 Task: Look for space in Cuneo, Italy from 15th August, 2023 to 20th August, 2023 for 1 adult in price range Rs.5000 to Rs.10000. Place can be private room with 1  bedroom having 1 bed and 1 bathroom. Property type can be house, flat, guest house, hotel. Booking option can be shelf check-in. Required host language is English.
Action: Mouse moved to (442, 115)
Screenshot: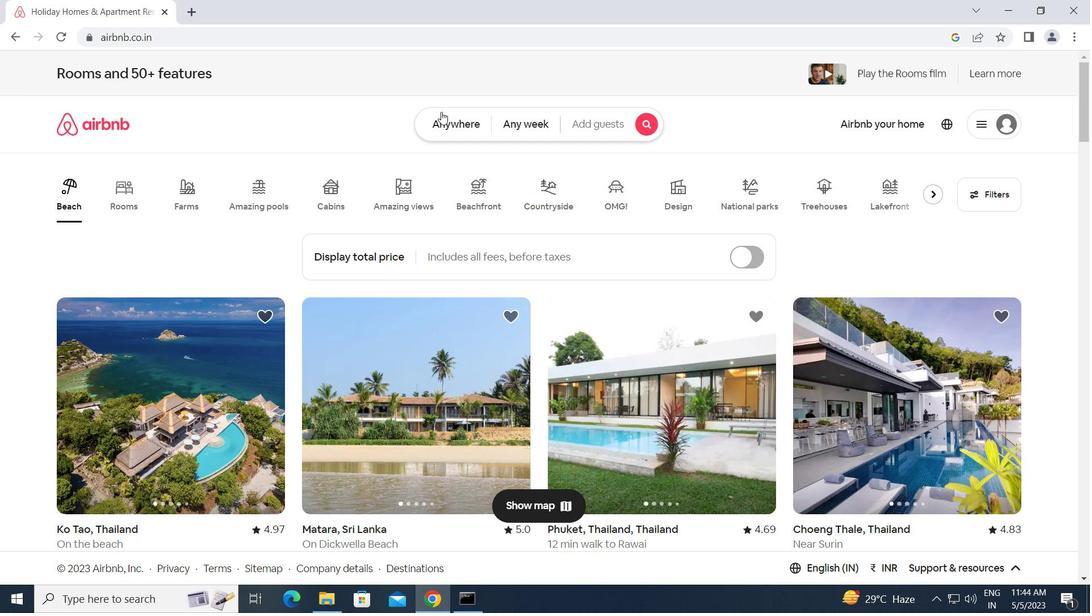 
Action: Mouse pressed left at (442, 115)
Screenshot: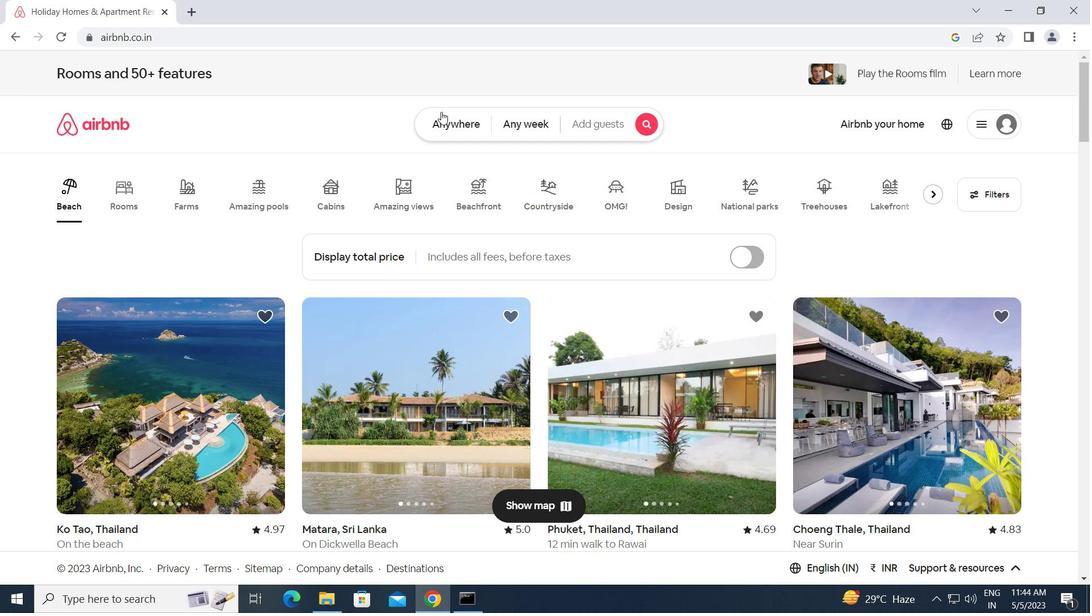 
Action: Mouse moved to (393, 170)
Screenshot: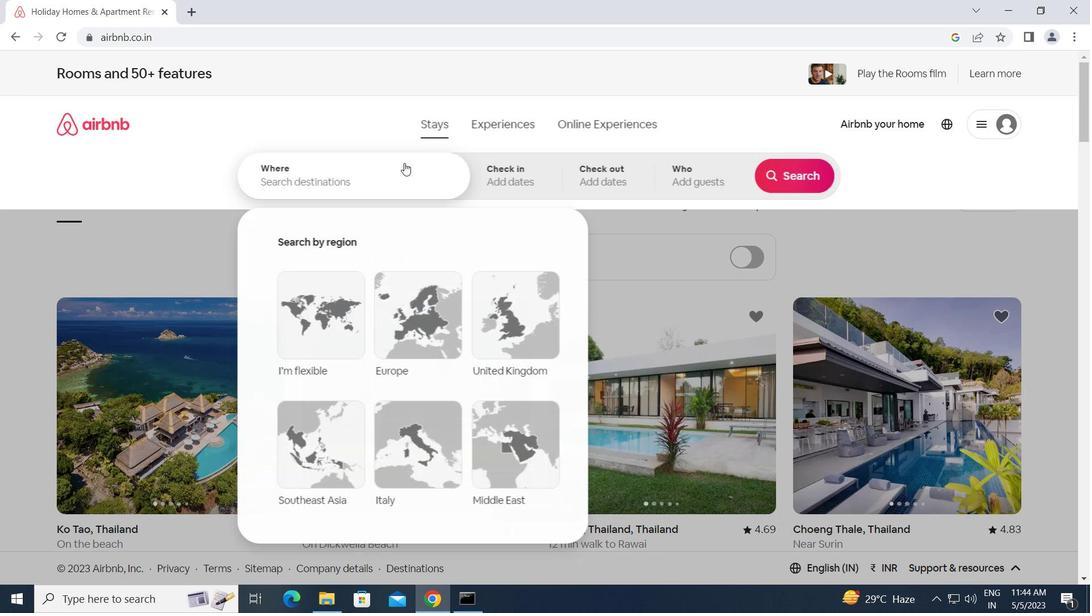 
Action: Mouse pressed left at (393, 170)
Screenshot: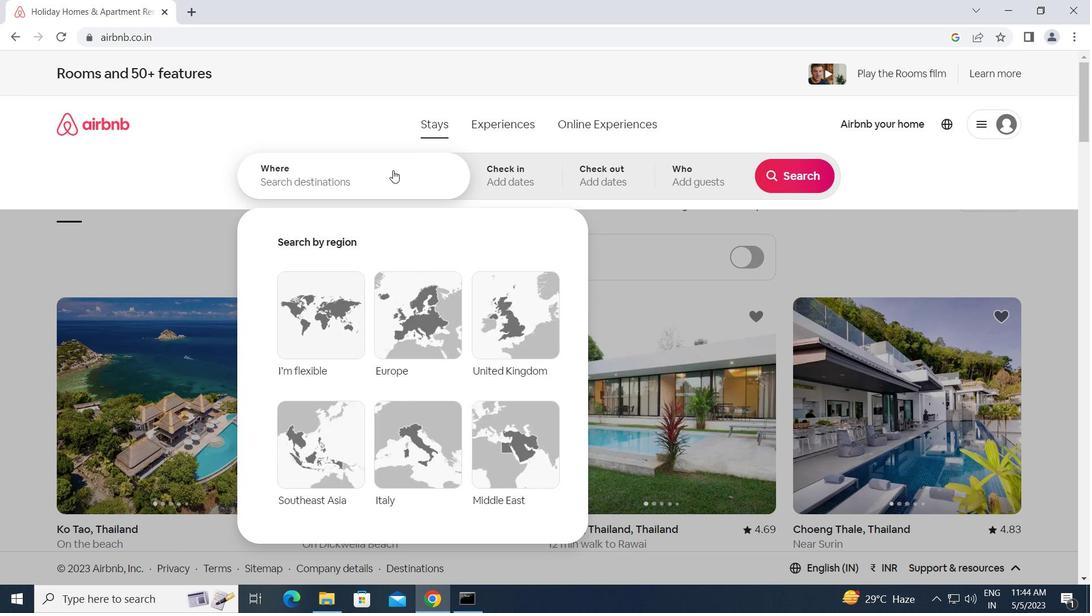 
Action: Key pressed c<Key.caps_lock>uneo,<Key.space><Key.caps_lock>i<Key.caps_lock>taly<Key.enter>
Screenshot: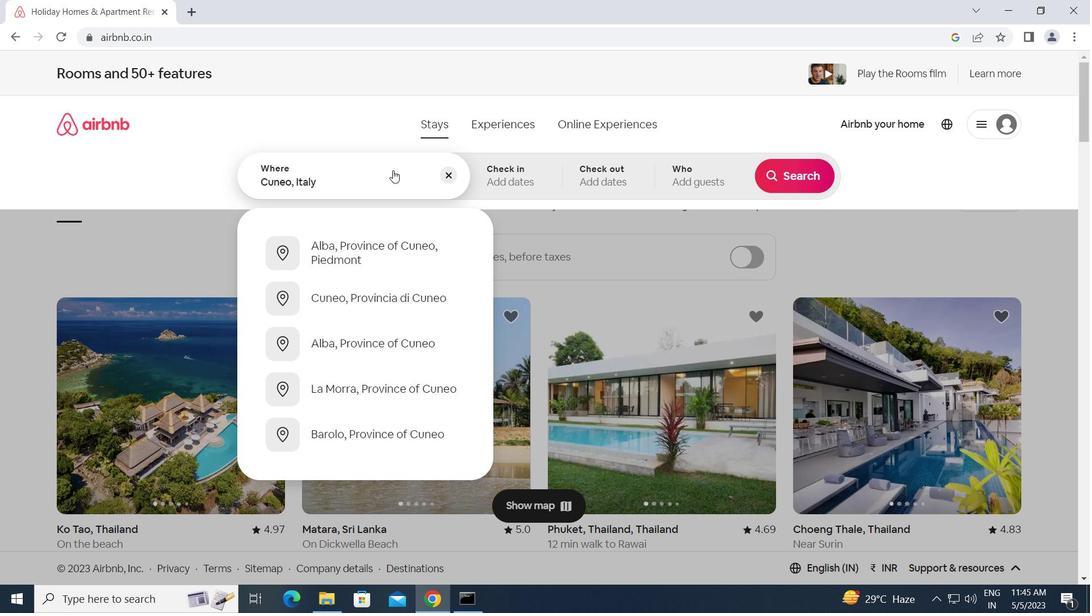 
Action: Mouse moved to (793, 291)
Screenshot: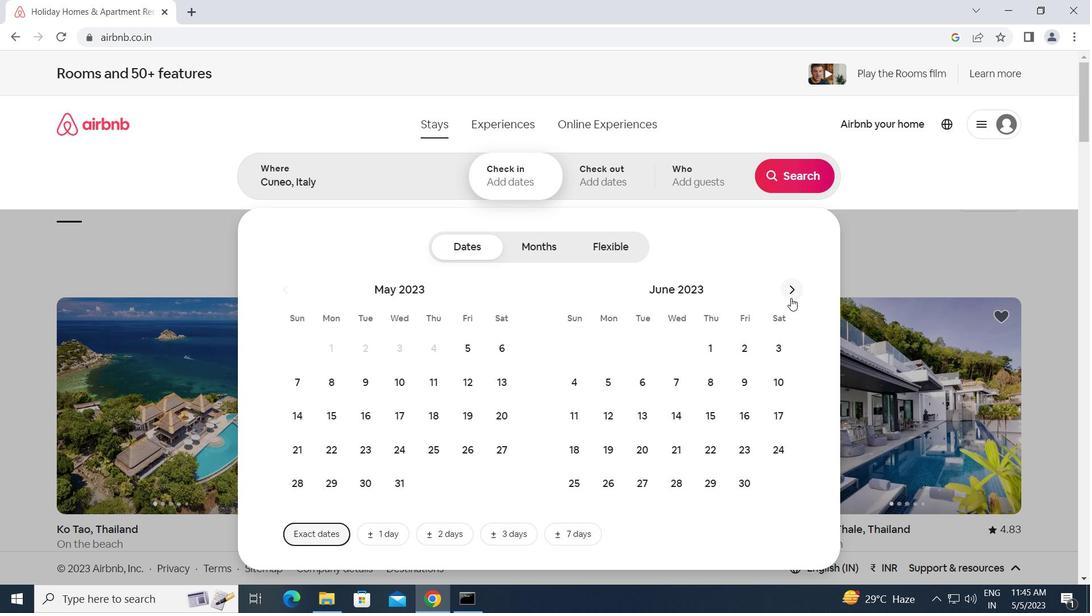 
Action: Mouse pressed left at (793, 291)
Screenshot: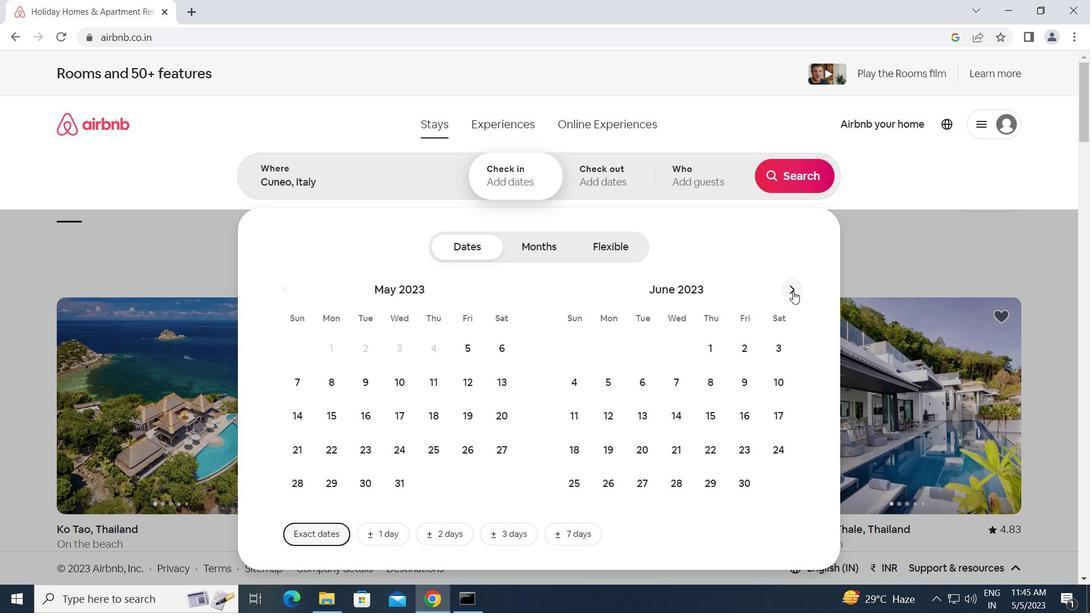 
Action: Mouse pressed left at (793, 291)
Screenshot: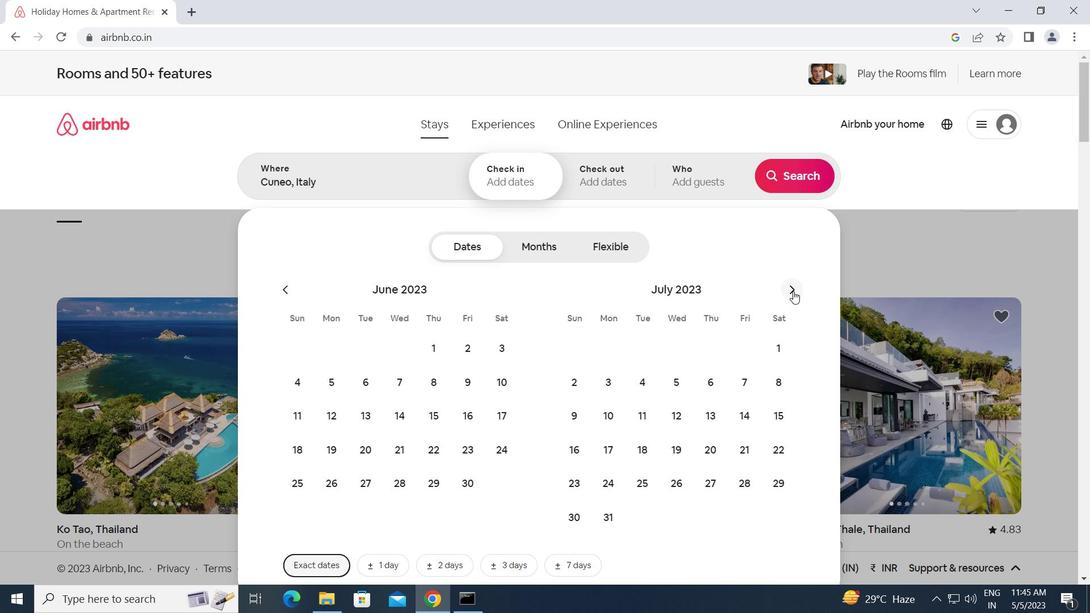 
Action: Mouse moved to (637, 411)
Screenshot: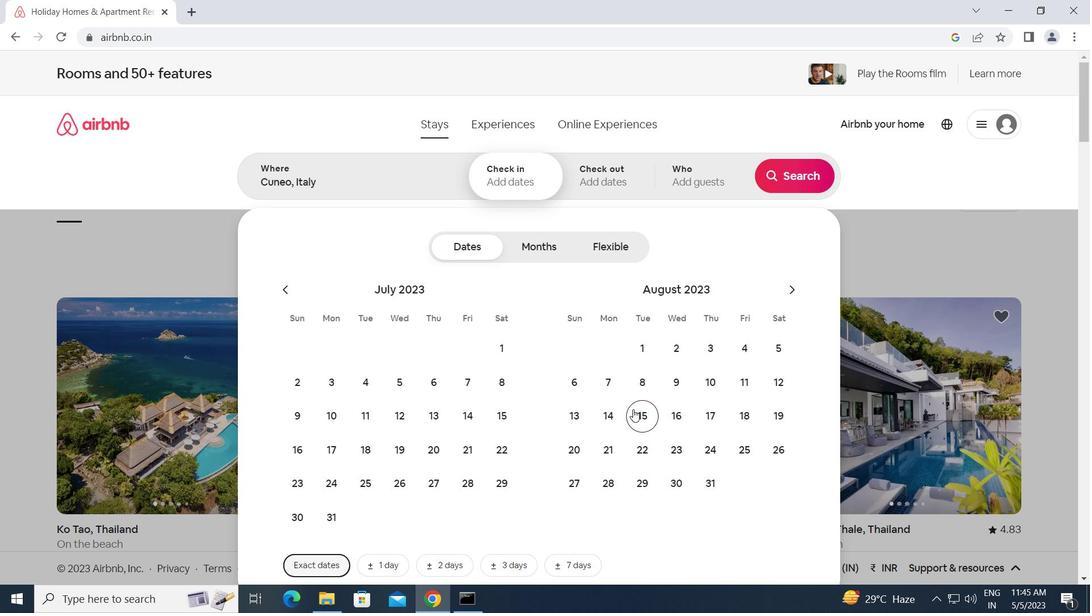 
Action: Mouse pressed left at (637, 411)
Screenshot: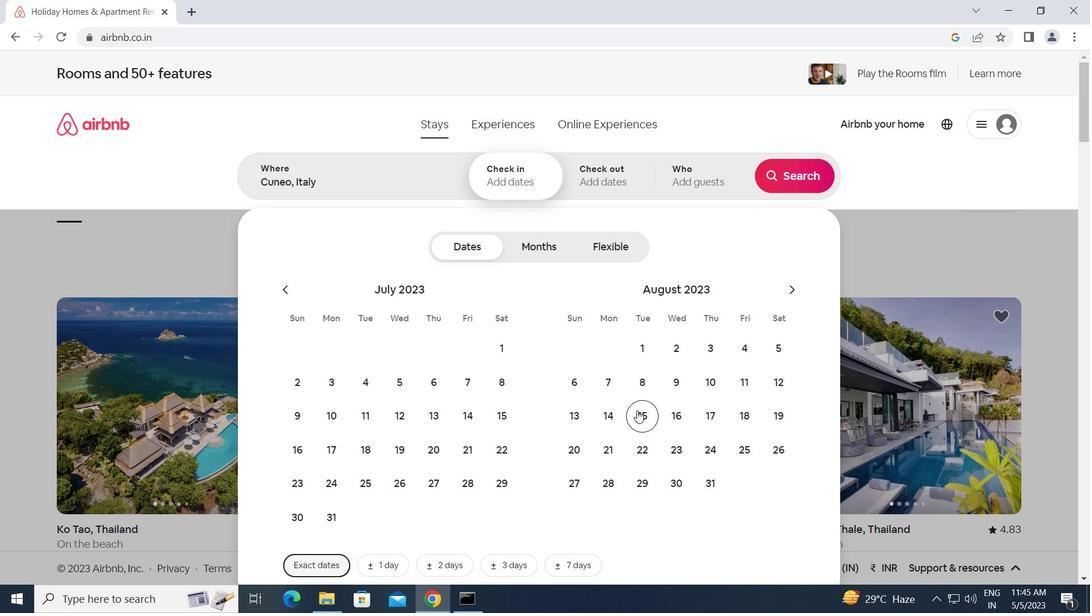 
Action: Mouse moved to (575, 444)
Screenshot: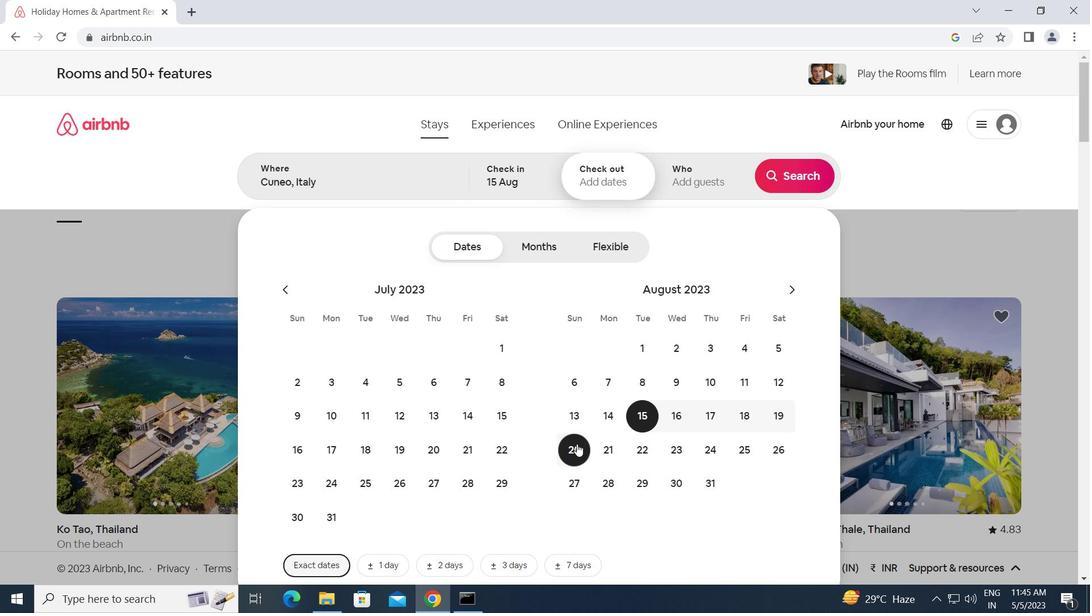 
Action: Mouse pressed left at (575, 444)
Screenshot: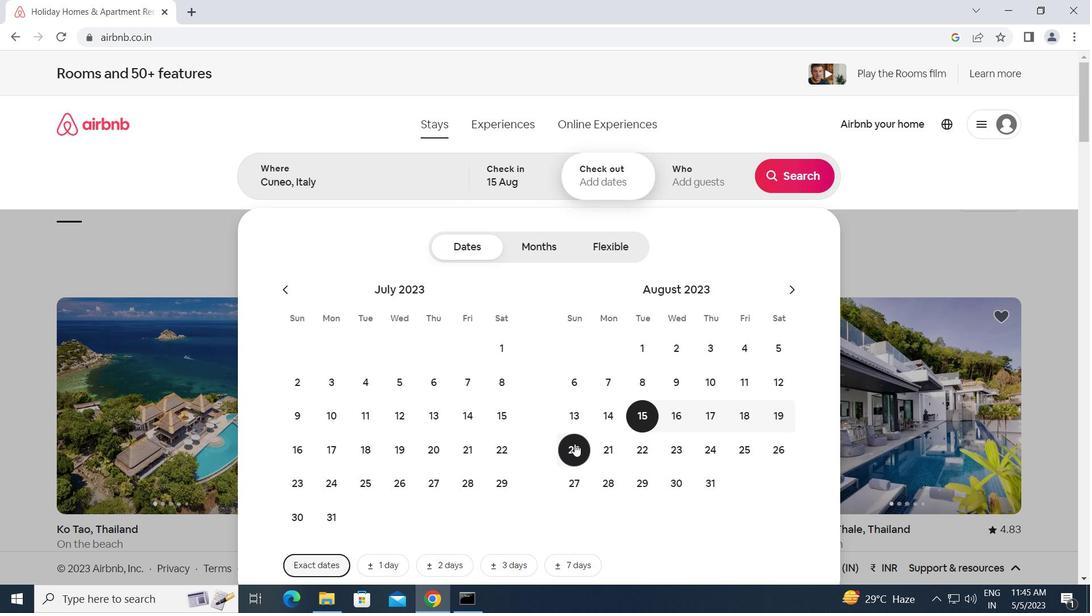 
Action: Mouse moved to (690, 174)
Screenshot: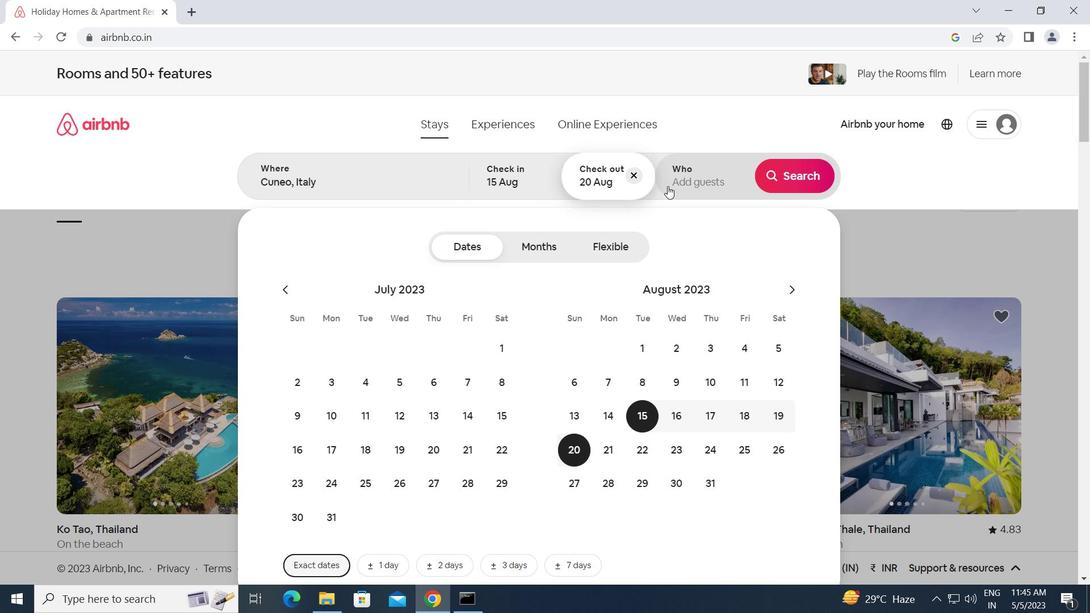 
Action: Mouse pressed left at (690, 174)
Screenshot: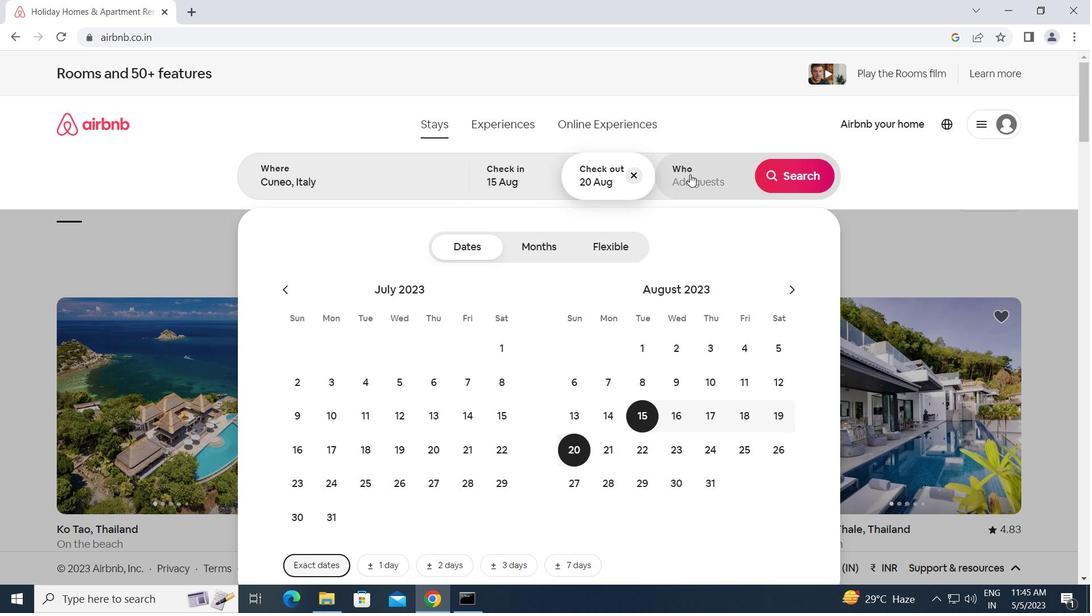 
Action: Mouse moved to (792, 252)
Screenshot: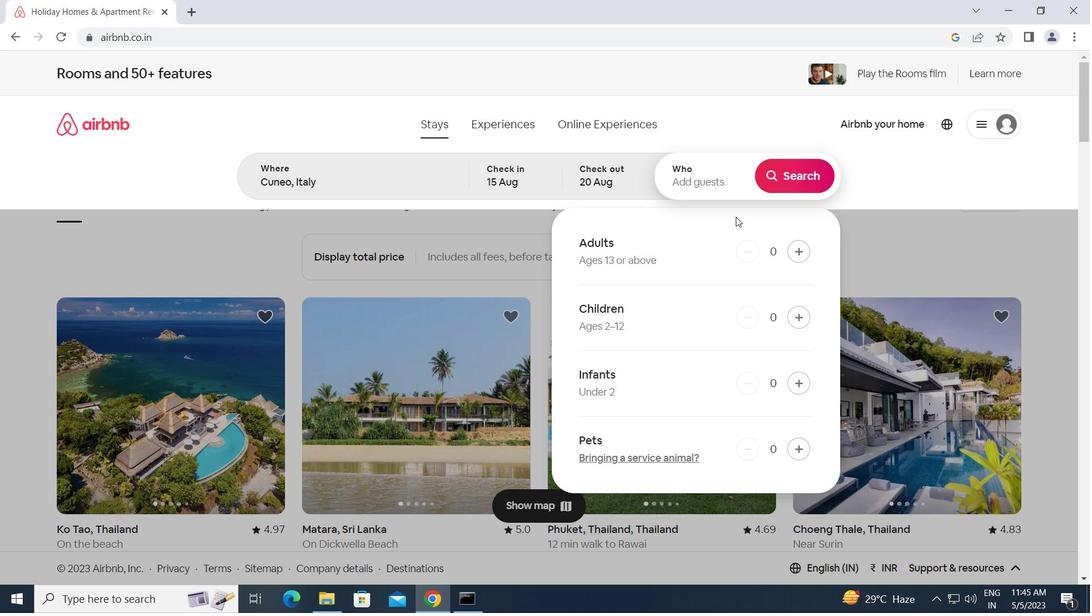 
Action: Mouse pressed left at (792, 252)
Screenshot: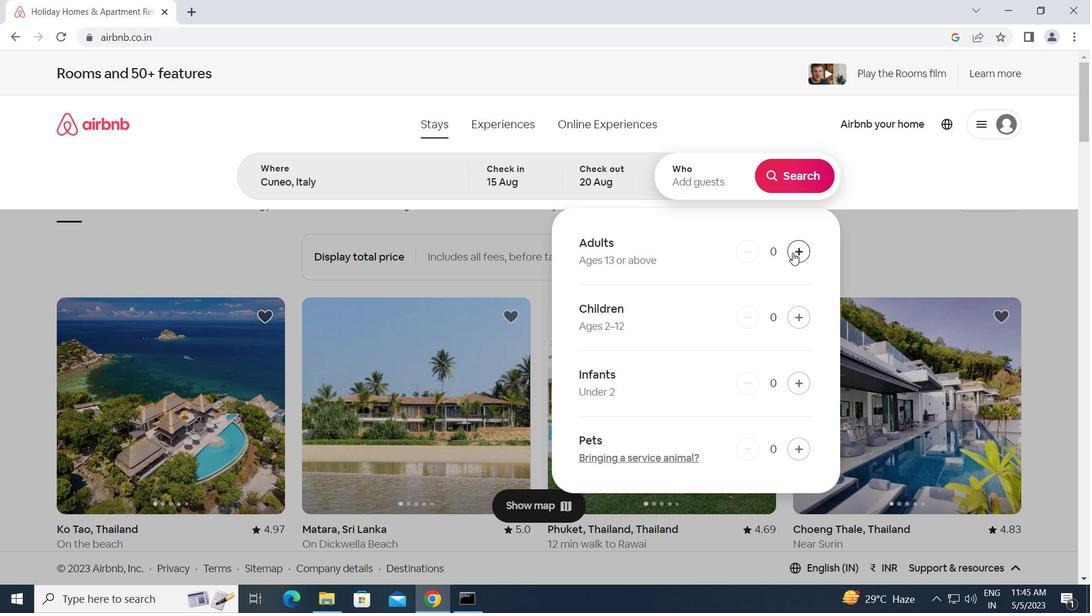 
Action: Mouse moved to (800, 176)
Screenshot: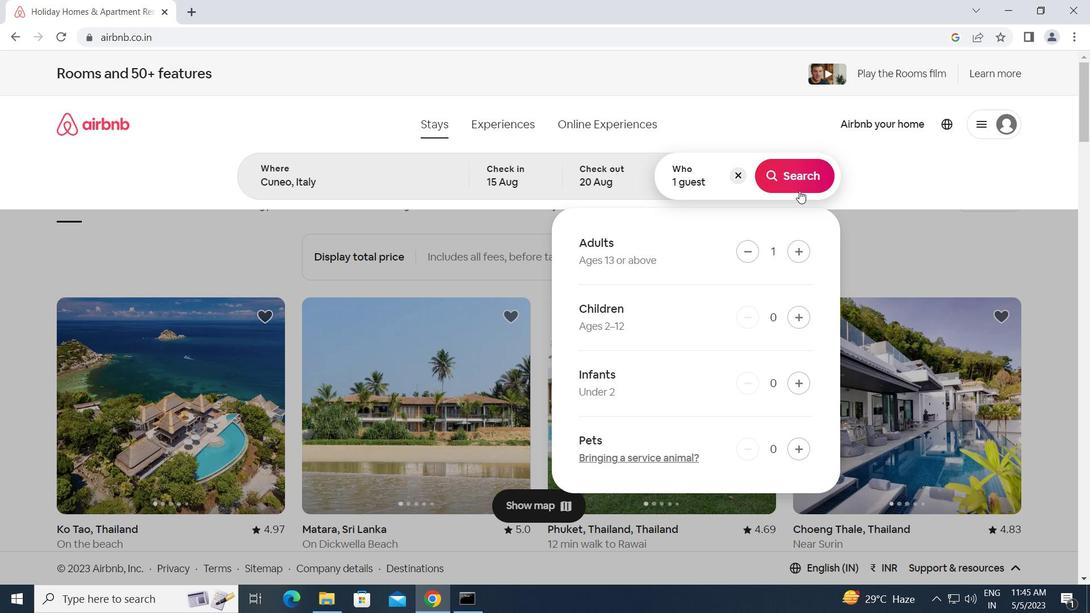 
Action: Mouse pressed left at (800, 176)
Screenshot: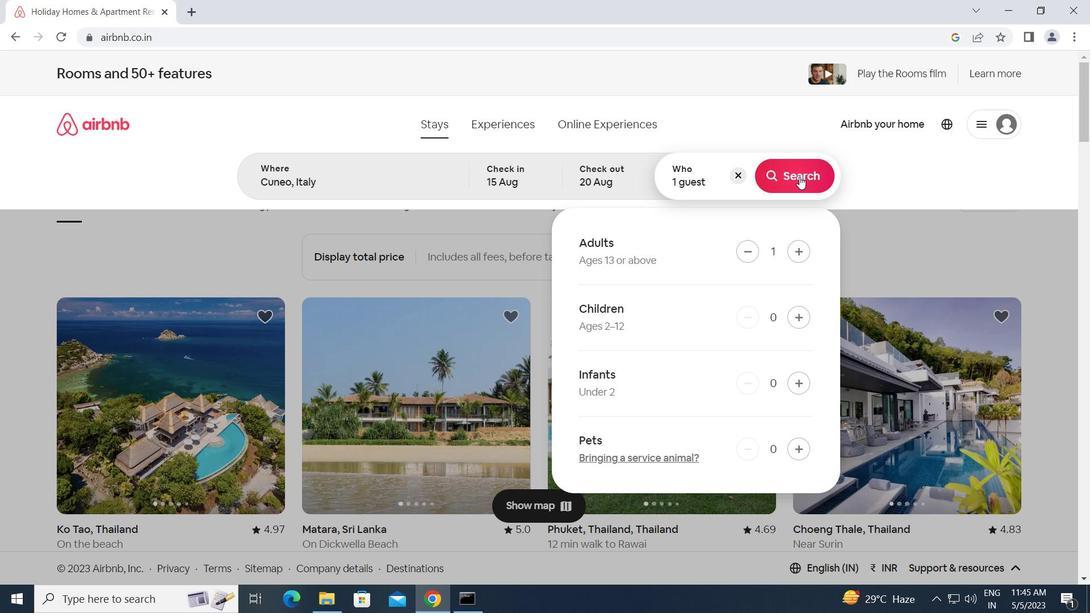 
Action: Mouse moved to (1018, 138)
Screenshot: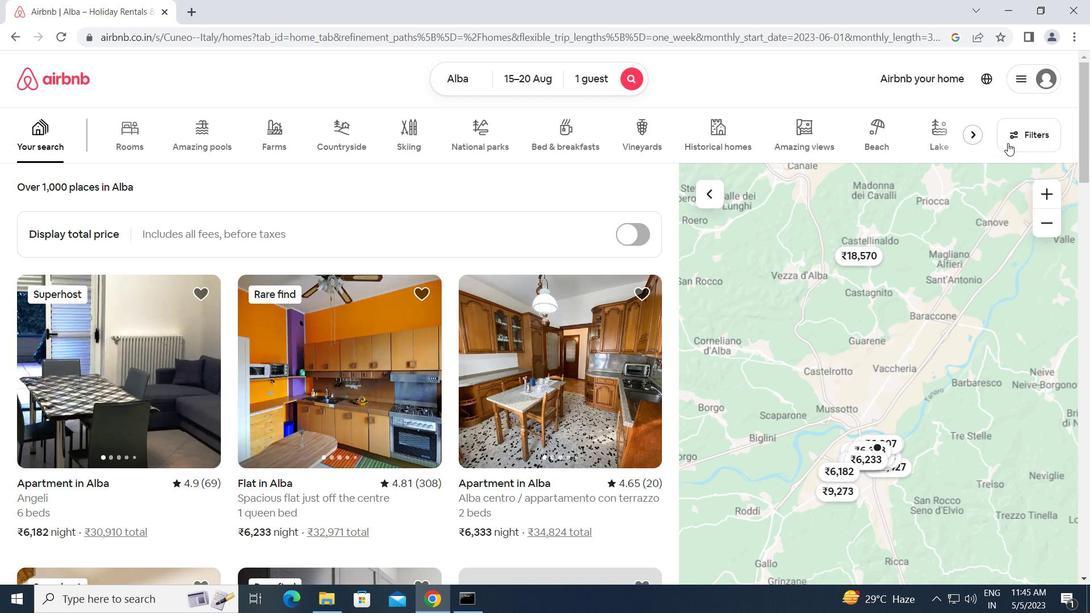 
Action: Mouse pressed left at (1018, 138)
Screenshot: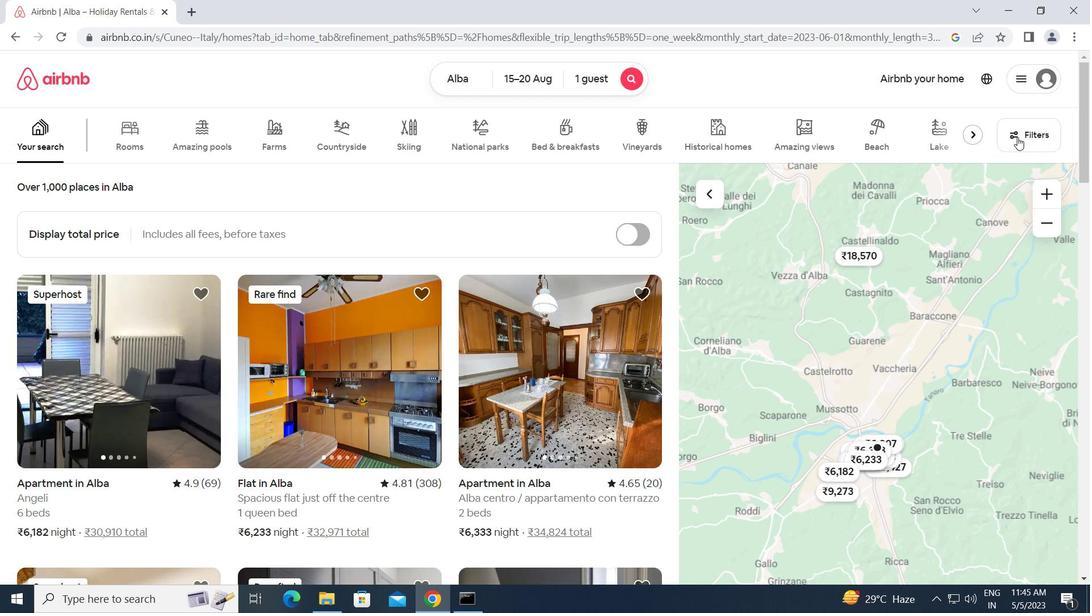 
Action: Mouse moved to (559, 347)
Screenshot: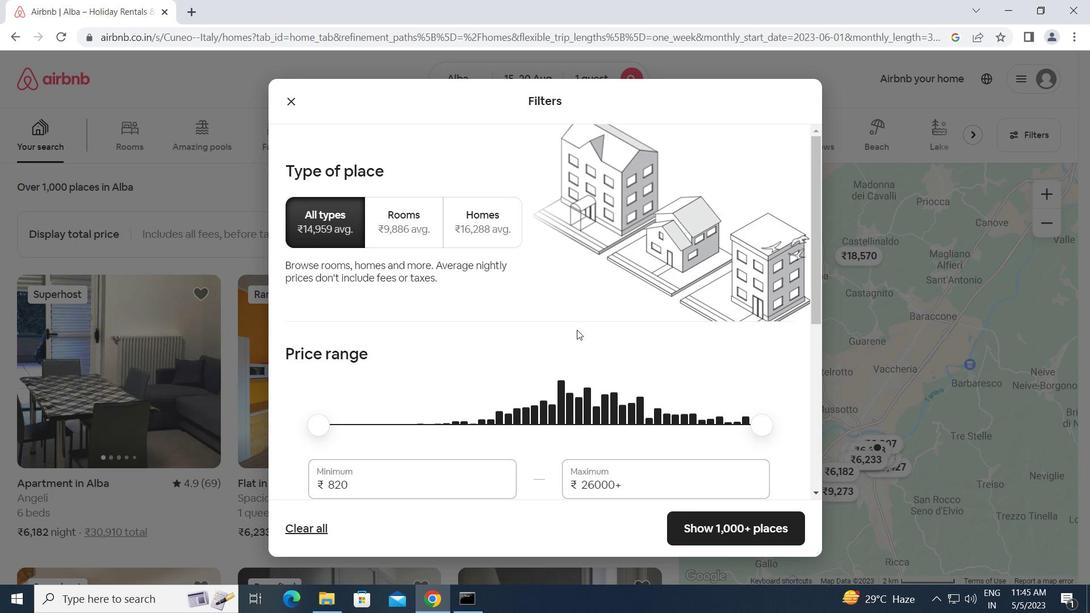
Action: Mouse scrolled (559, 347) with delta (0, 0)
Screenshot: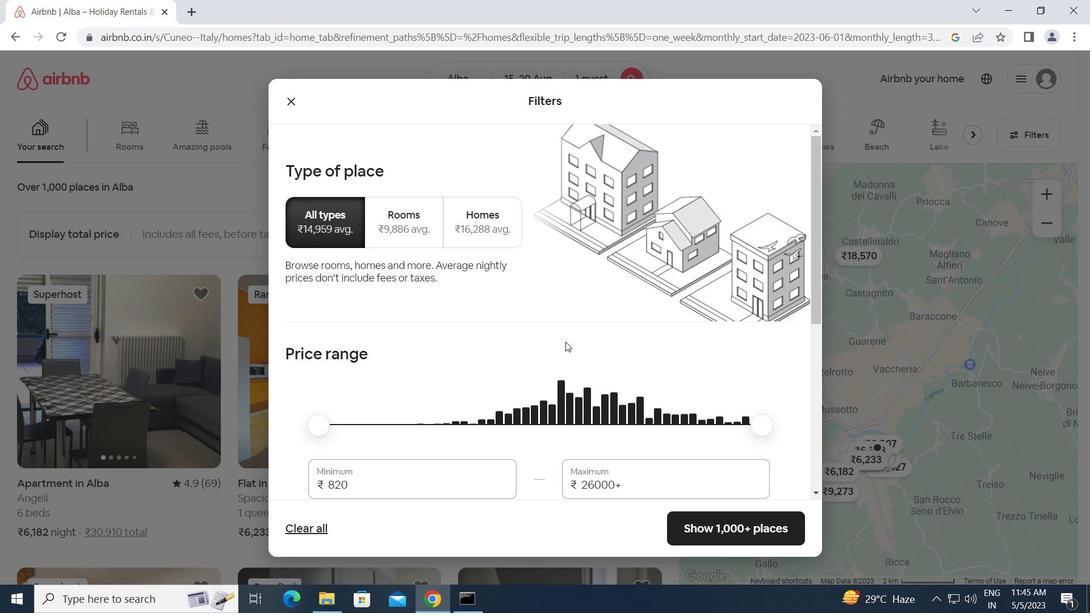 
Action: Mouse moved to (353, 416)
Screenshot: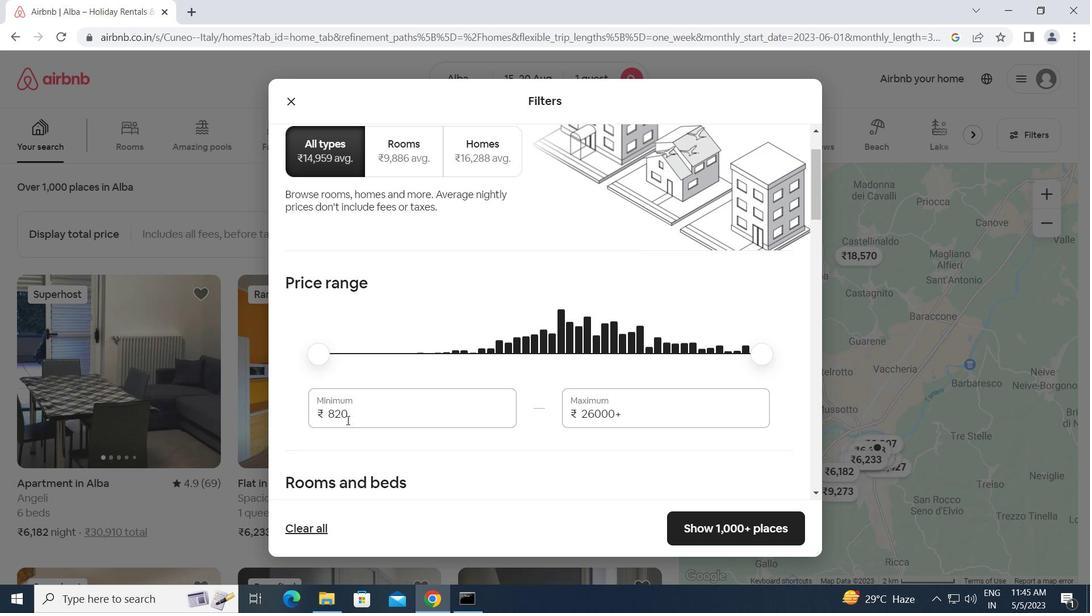 
Action: Mouse pressed left at (353, 416)
Screenshot: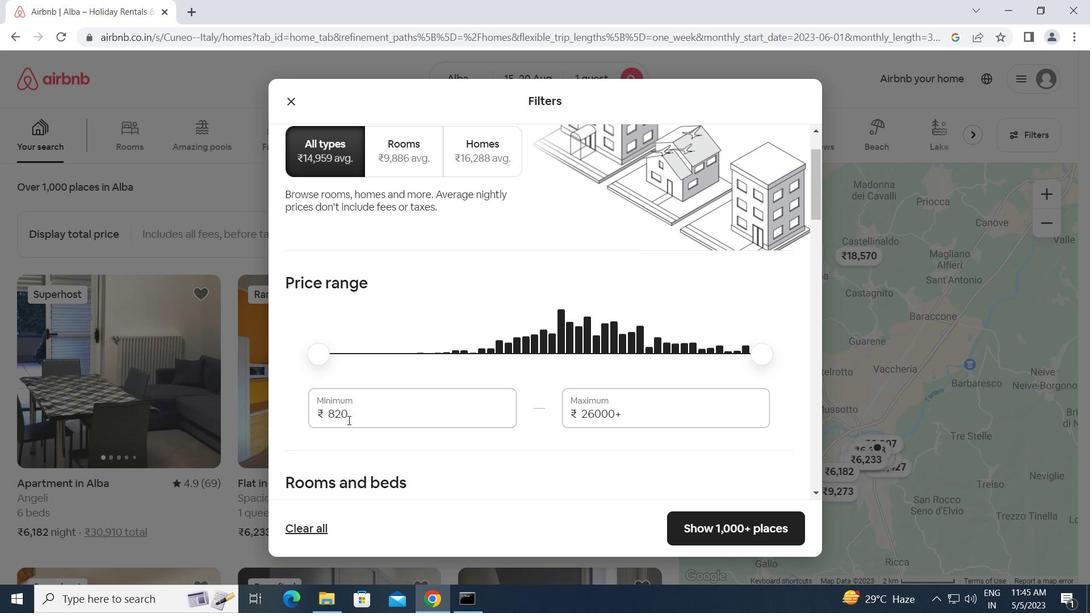 
Action: Mouse moved to (315, 414)
Screenshot: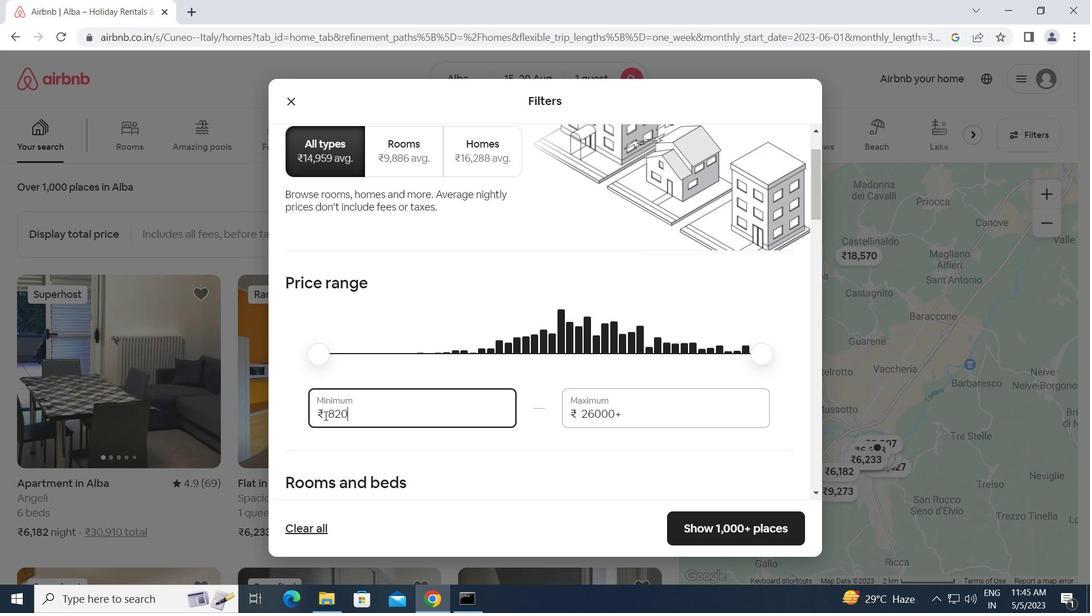 
Action: Key pressed 500
Screenshot: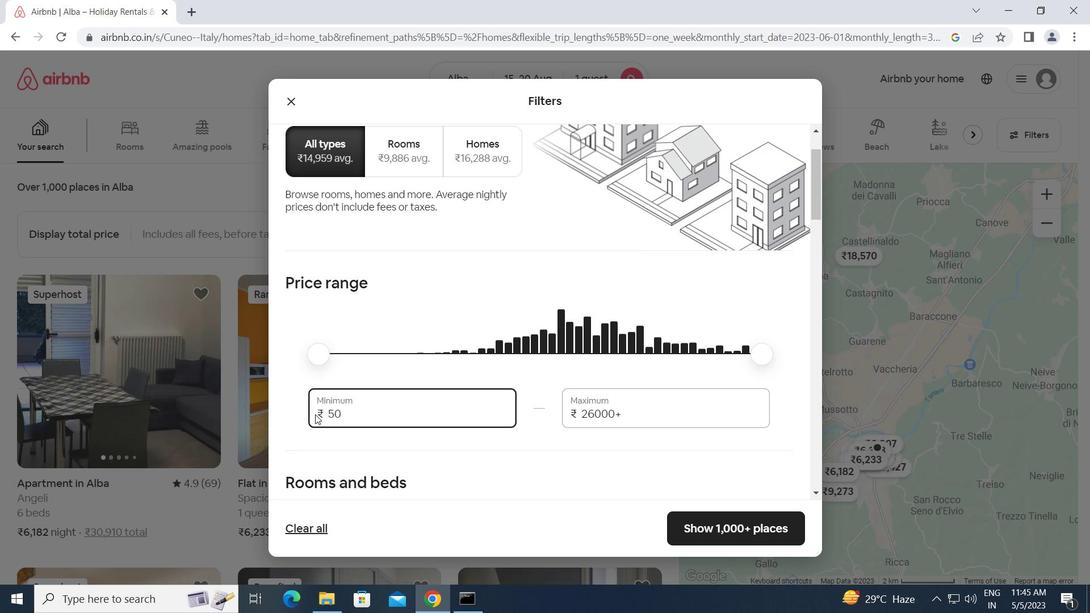 
Action: Mouse moved to (284, 463)
Screenshot: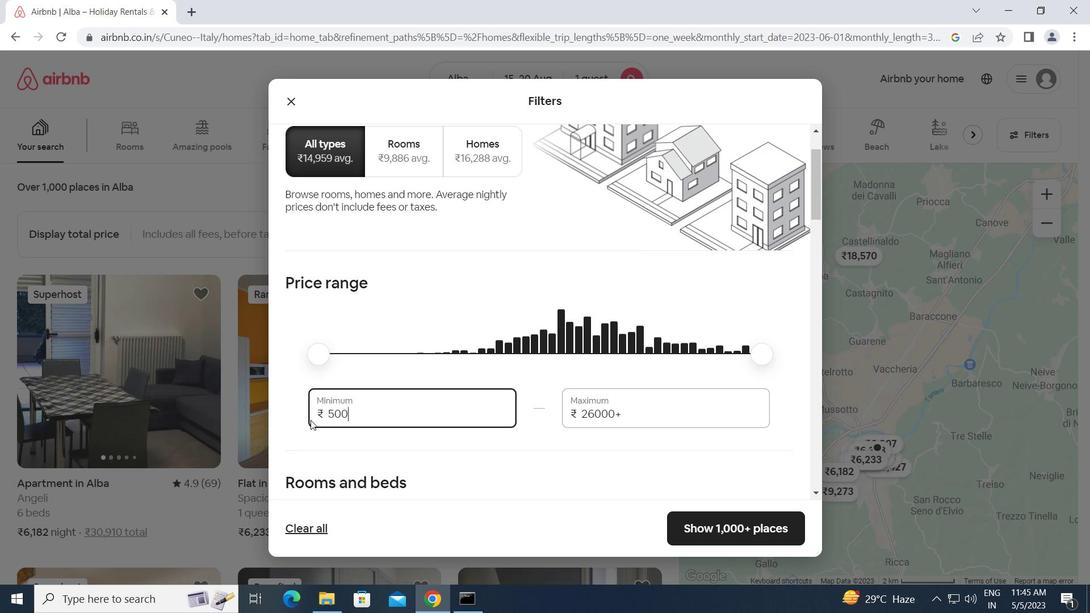 
Action: Key pressed 0<Key.tab>10000
Screenshot: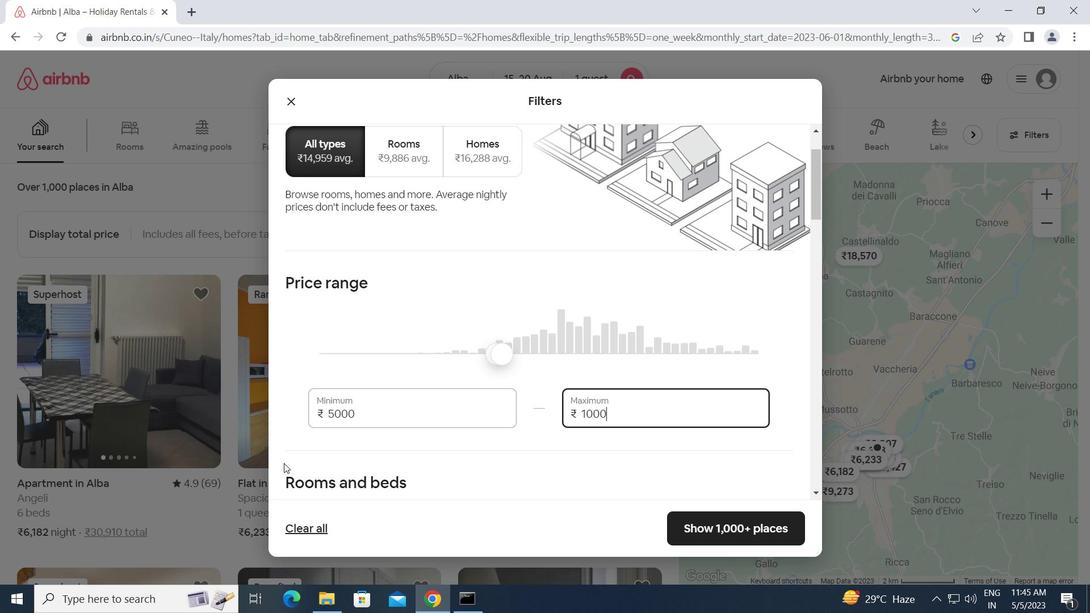 
Action: Mouse moved to (330, 462)
Screenshot: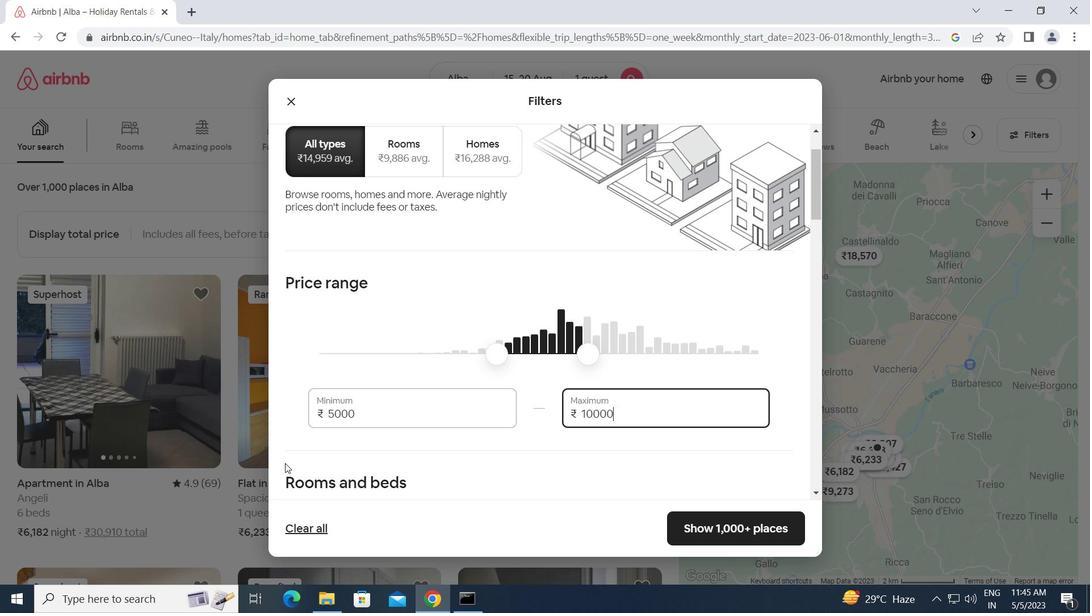 
Action: Mouse scrolled (330, 462) with delta (0, 0)
Screenshot: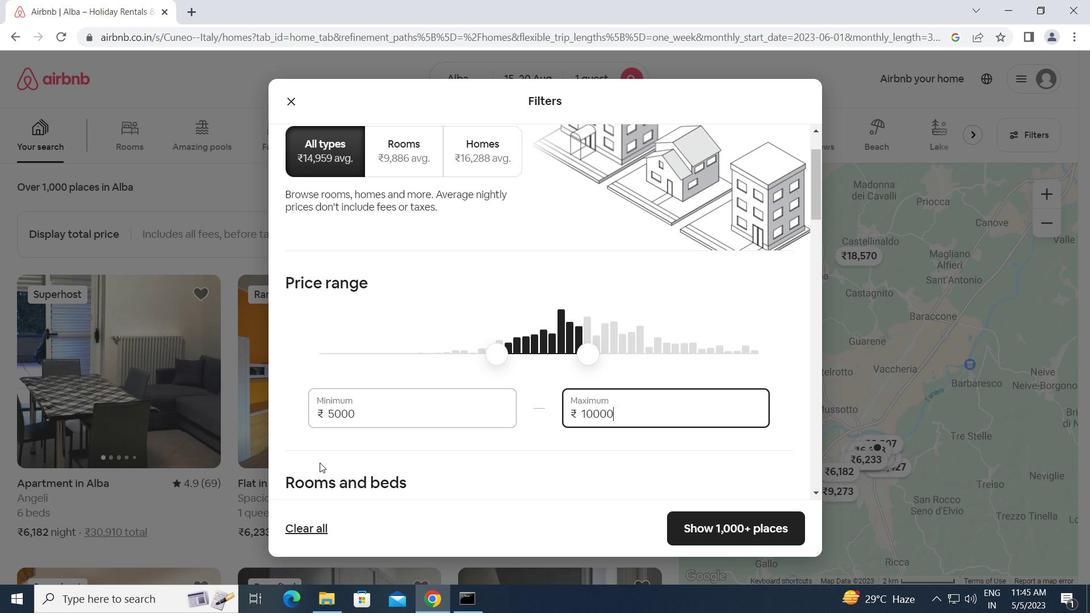 
Action: Mouse scrolled (330, 462) with delta (0, 0)
Screenshot: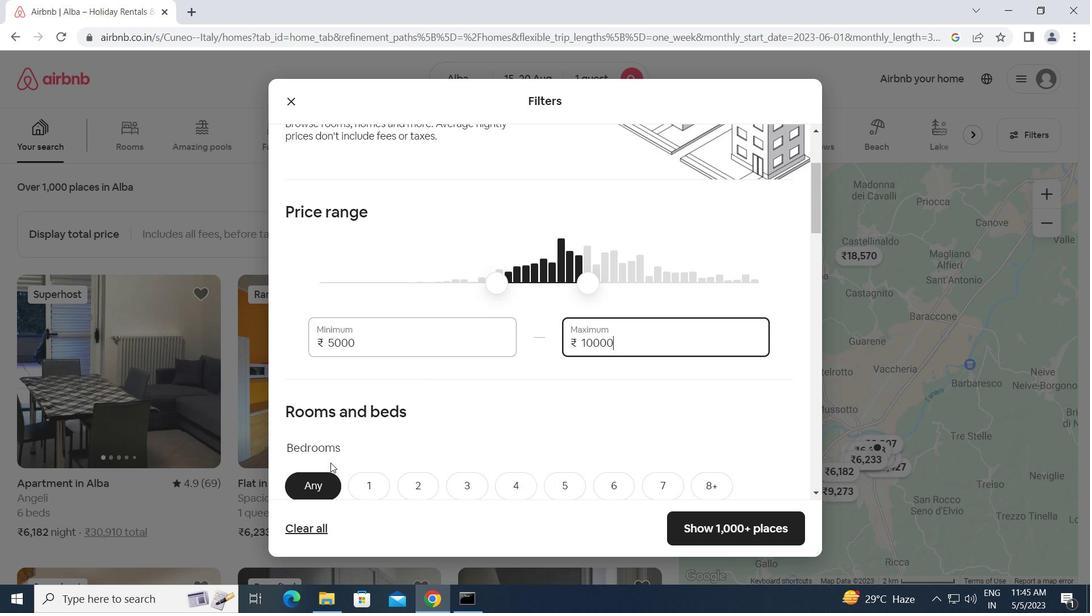 
Action: Mouse moved to (364, 409)
Screenshot: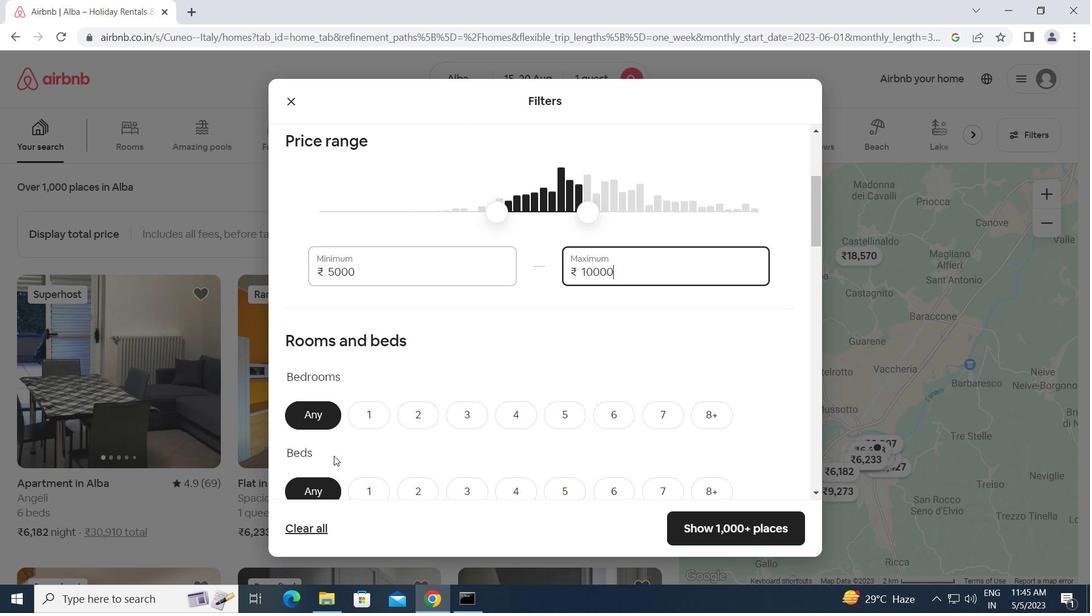 
Action: Mouse pressed left at (364, 409)
Screenshot: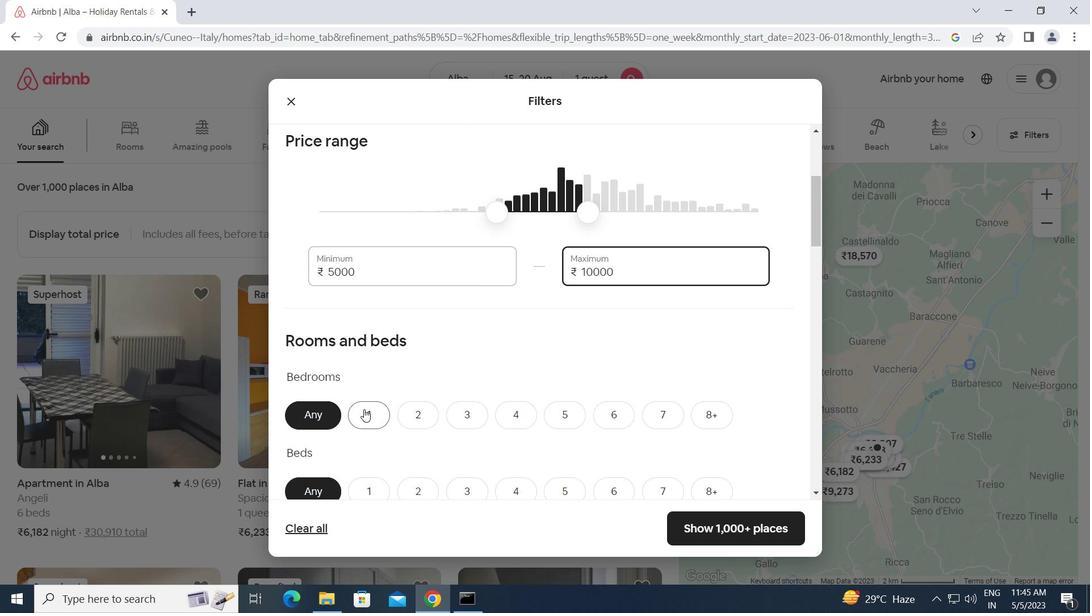 
Action: Mouse moved to (366, 415)
Screenshot: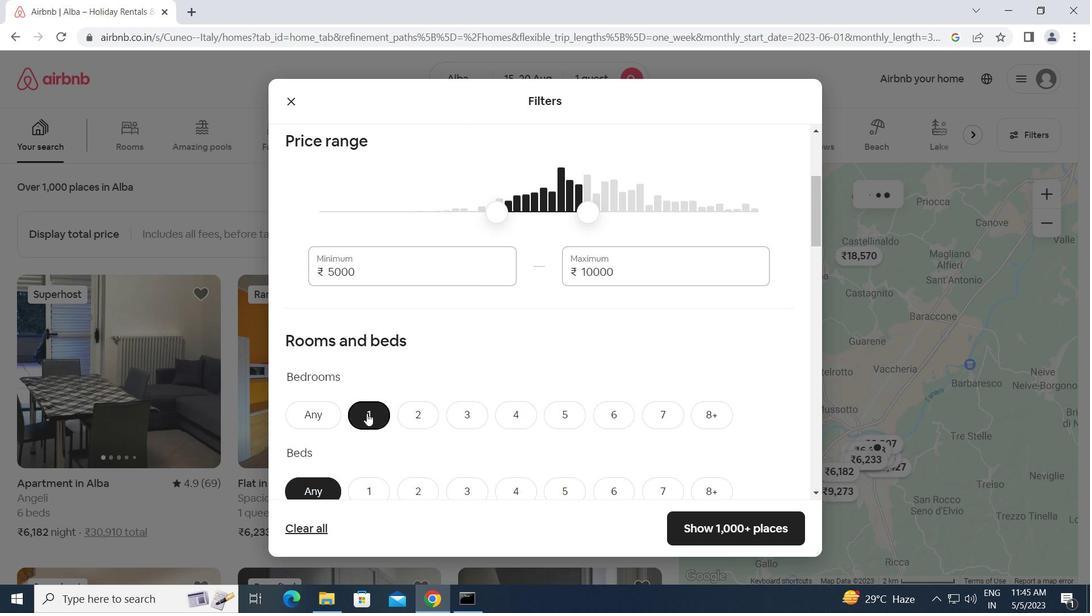 
Action: Mouse scrolled (366, 414) with delta (0, 0)
Screenshot: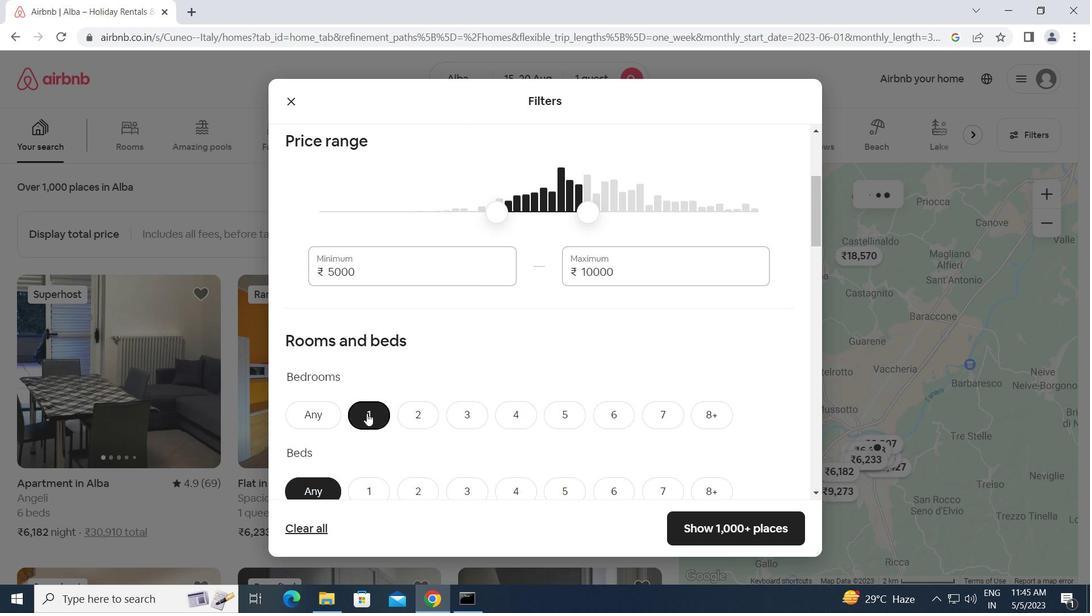 
Action: Mouse moved to (366, 415)
Screenshot: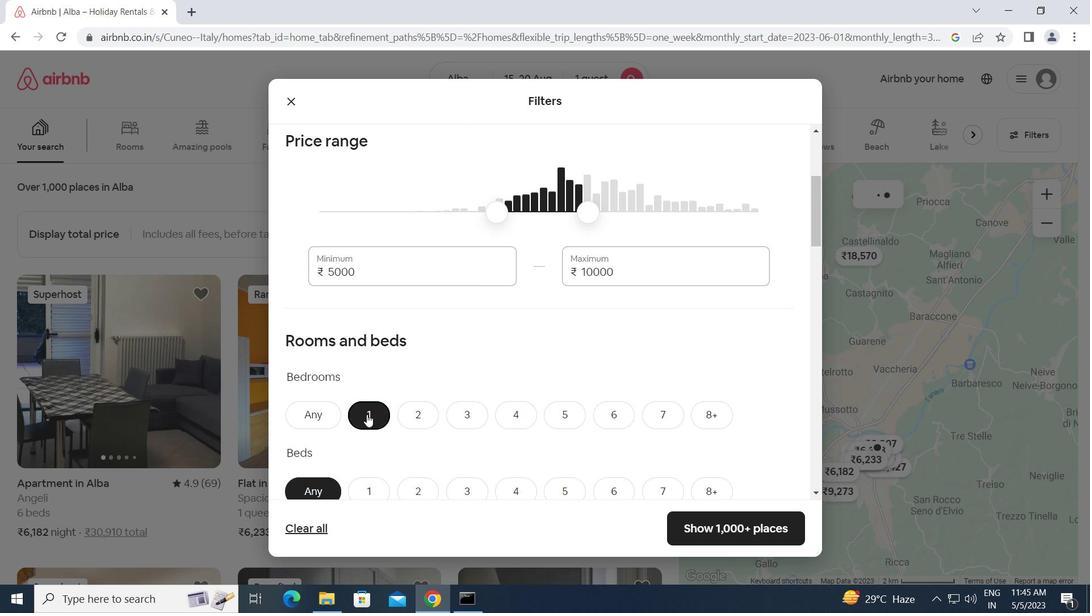 
Action: Mouse scrolled (366, 414) with delta (0, 0)
Screenshot: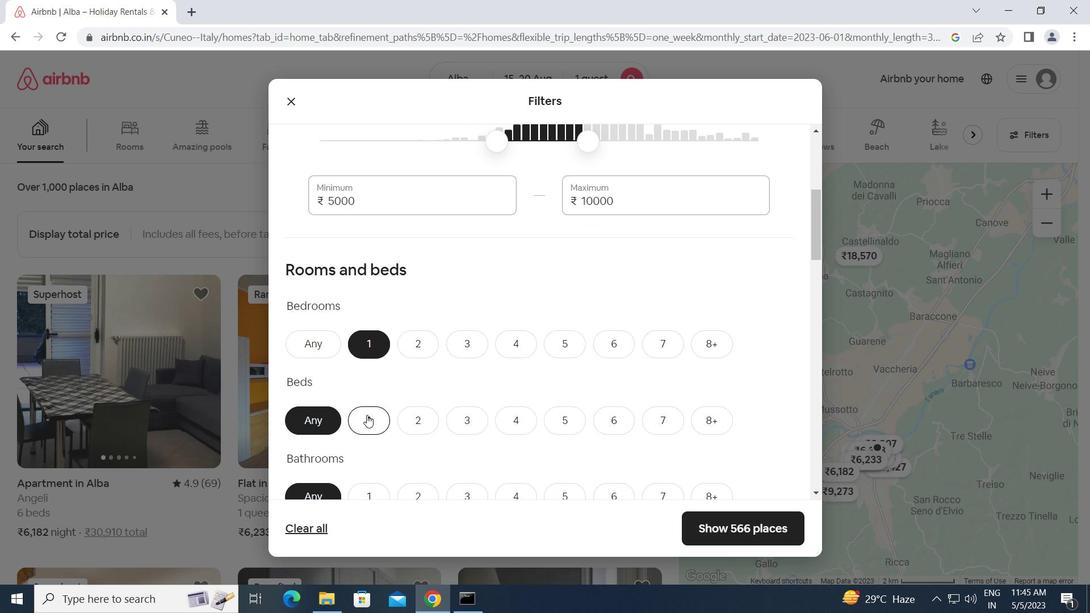 
Action: Mouse scrolled (366, 414) with delta (0, 0)
Screenshot: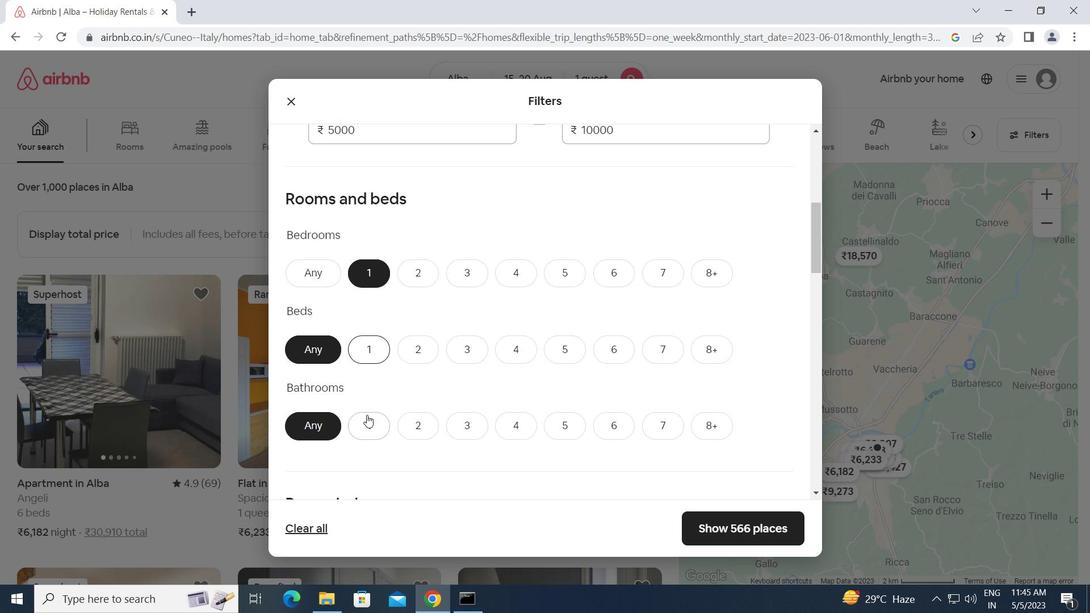 
Action: Mouse moved to (378, 274)
Screenshot: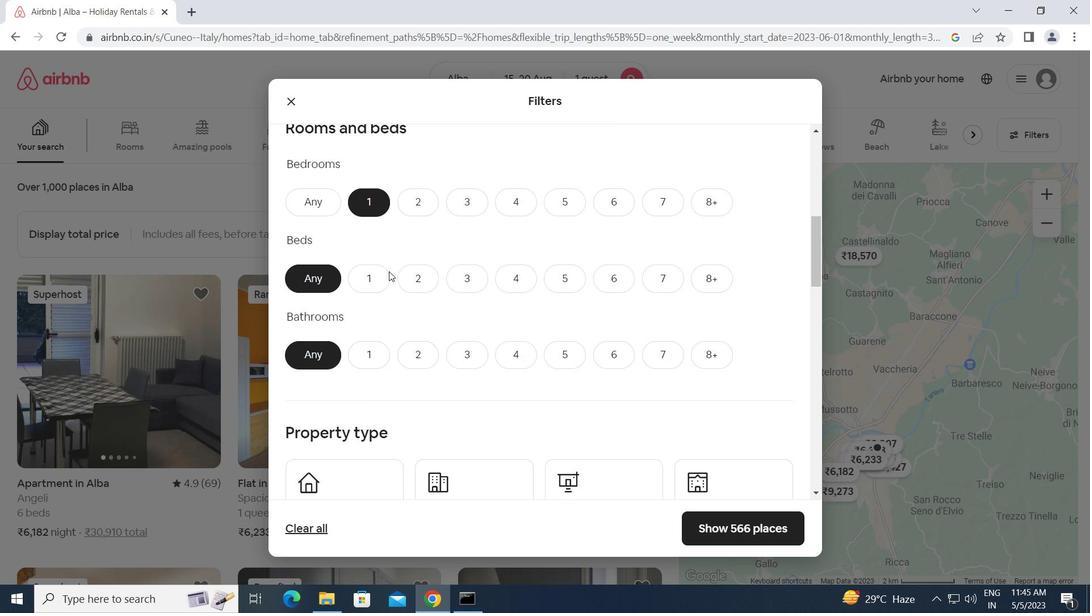 
Action: Mouse pressed left at (378, 274)
Screenshot: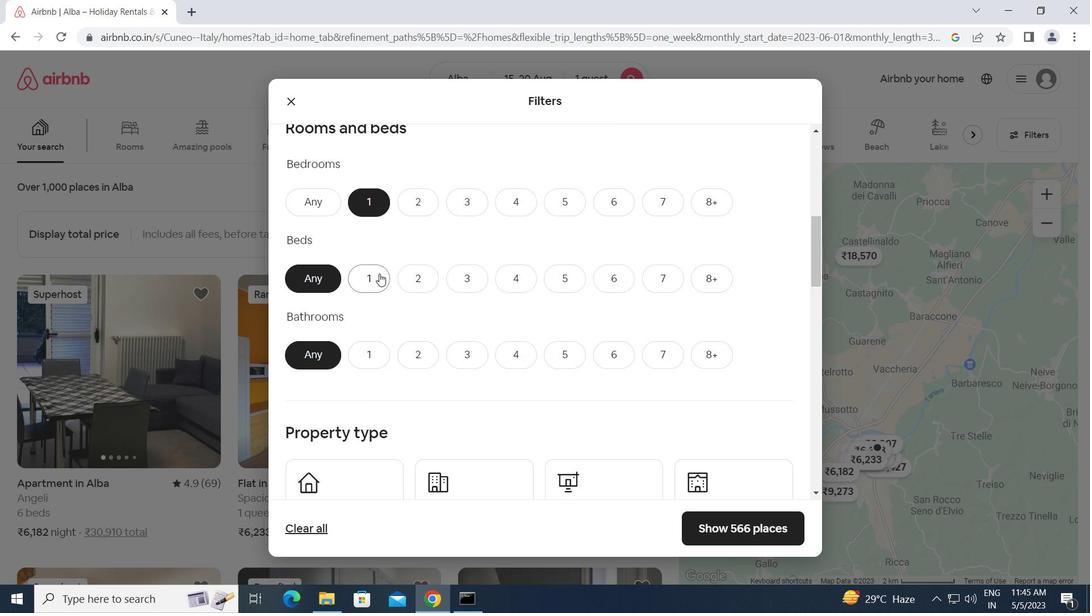
Action: Mouse moved to (368, 356)
Screenshot: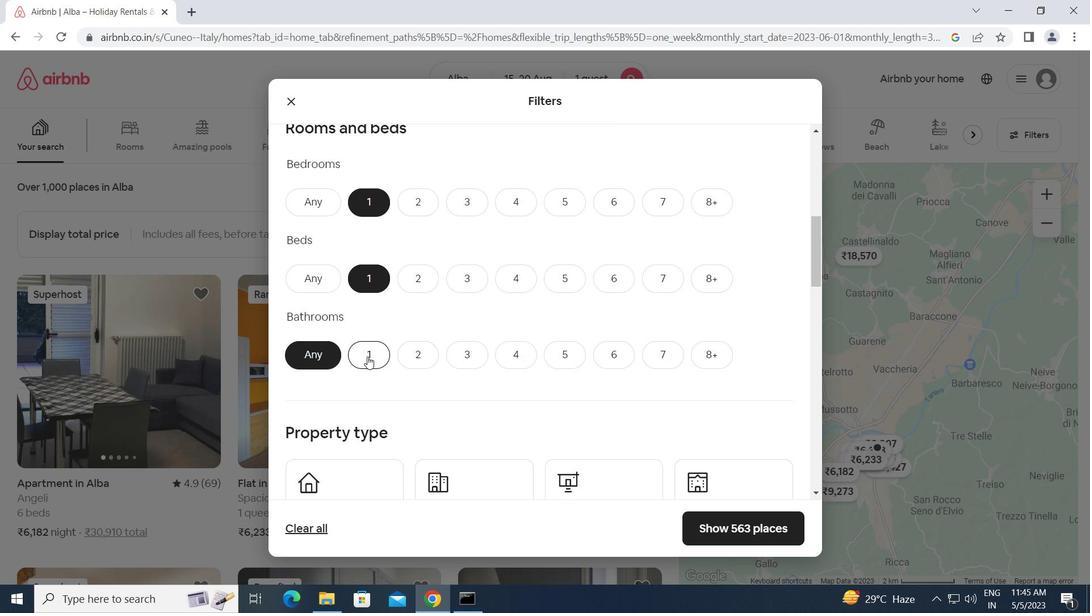 
Action: Mouse pressed left at (368, 356)
Screenshot: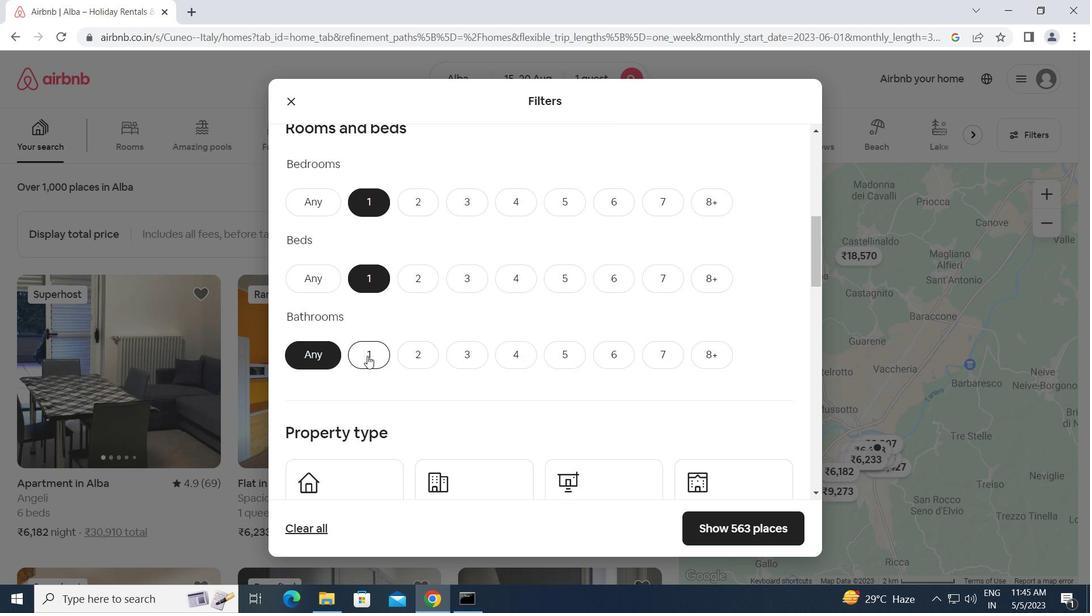 
Action: Mouse moved to (373, 356)
Screenshot: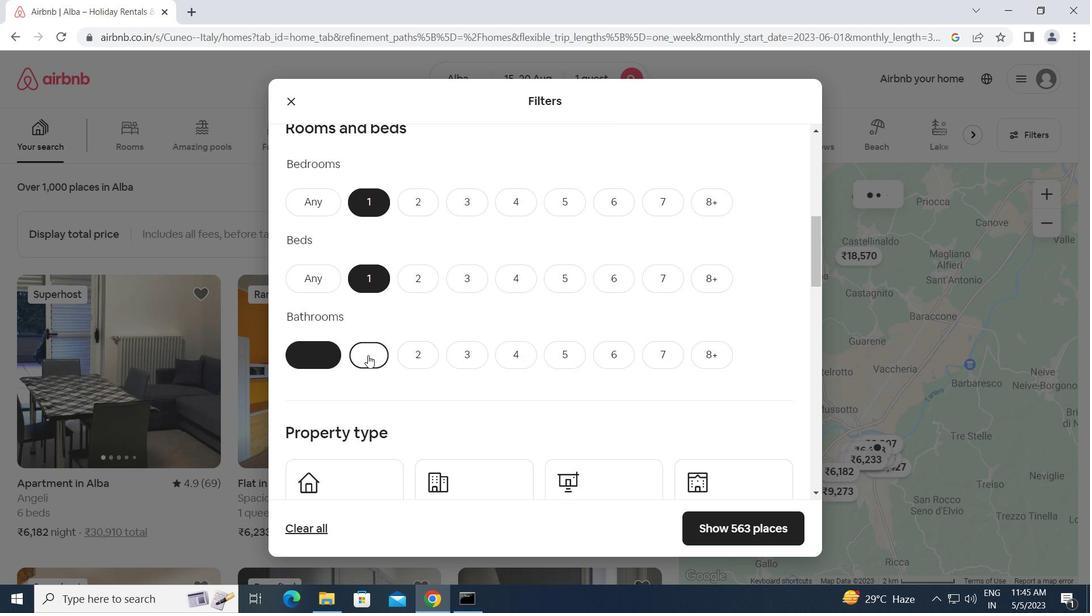 
Action: Mouse scrolled (373, 356) with delta (0, 0)
Screenshot: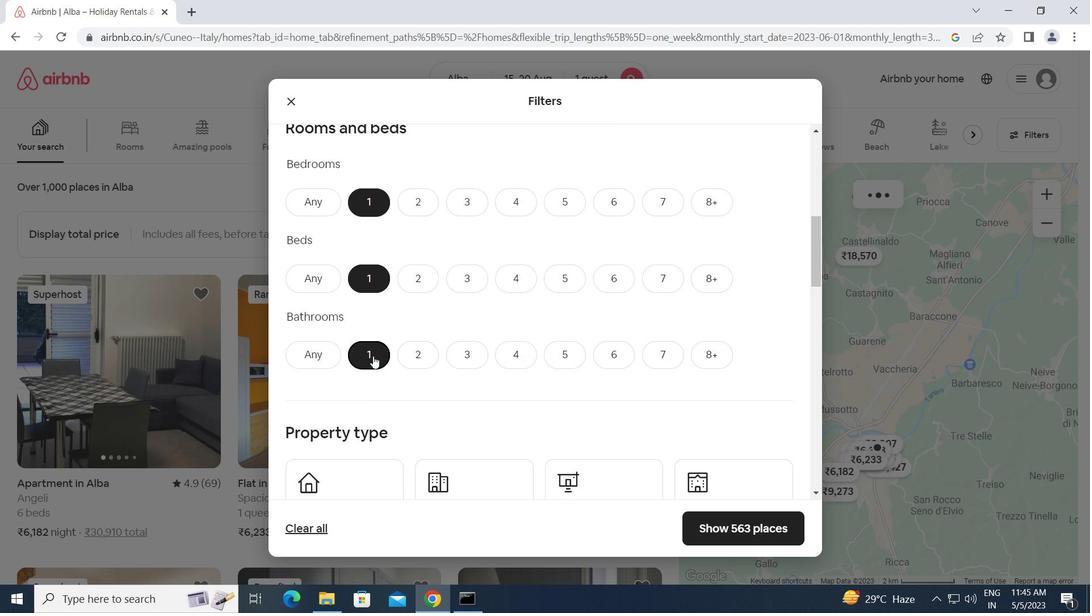 
Action: Mouse scrolled (373, 356) with delta (0, 0)
Screenshot: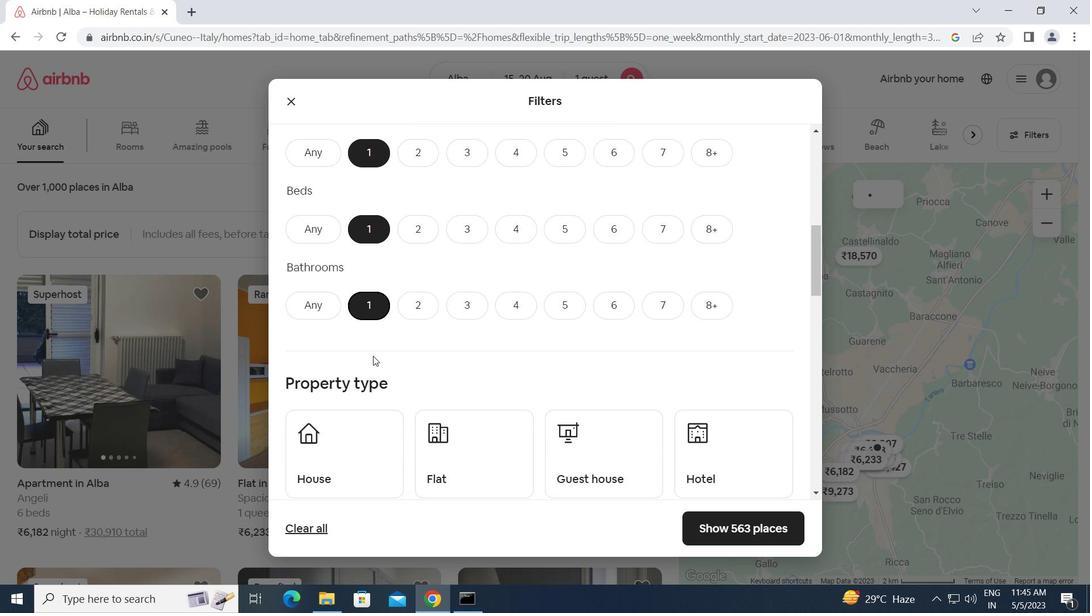 
Action: Mouse moved to (369, 357)
Screenshot: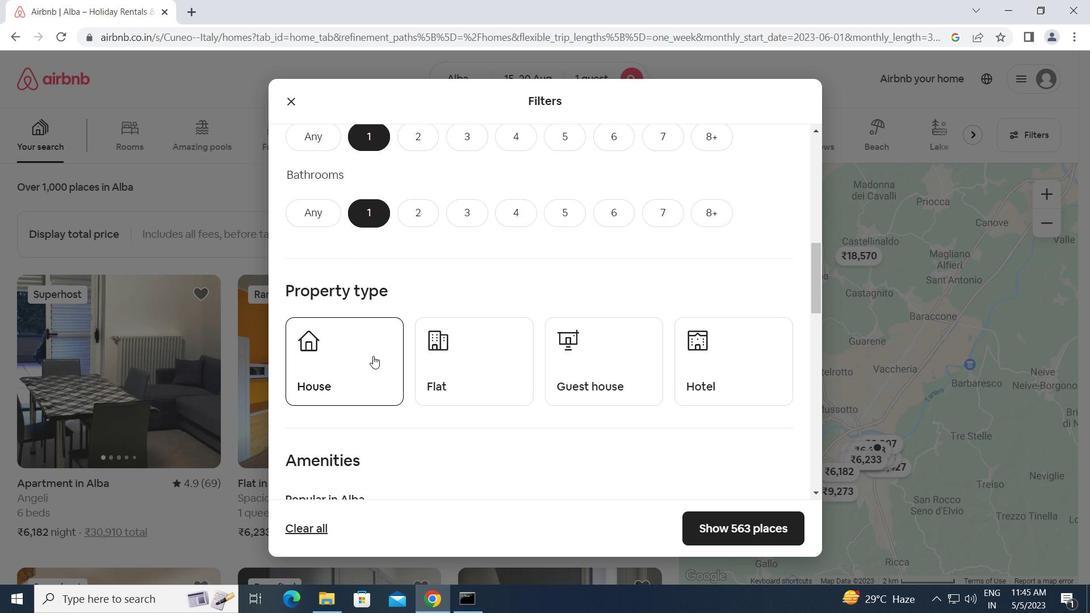 
Action: Mouse pressed left at (369, 357)
Screenshot: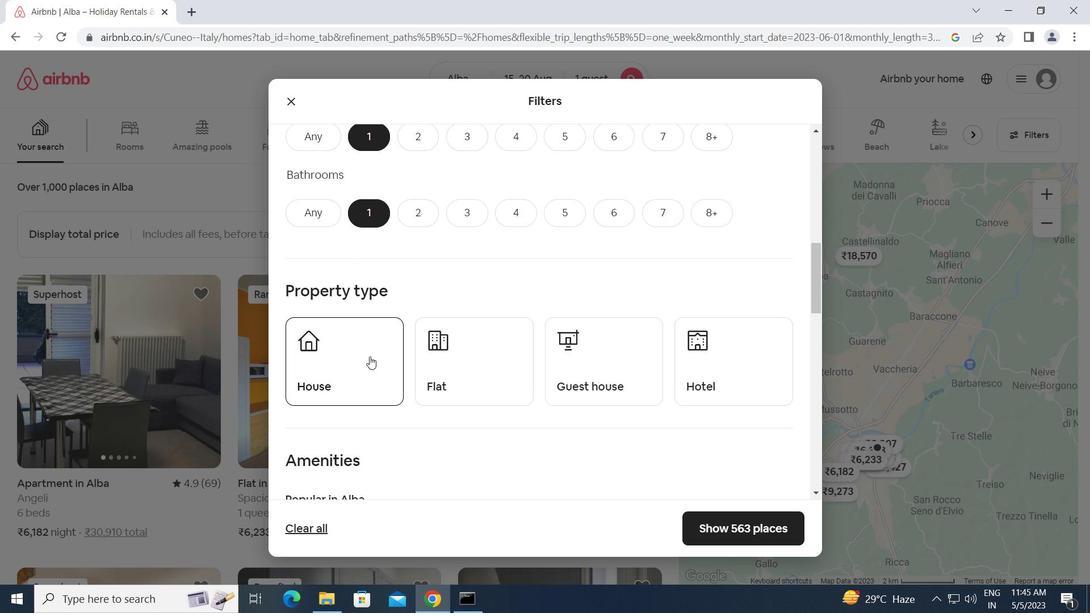 
Action: Mouse moved to (457, 369)
Screenshot: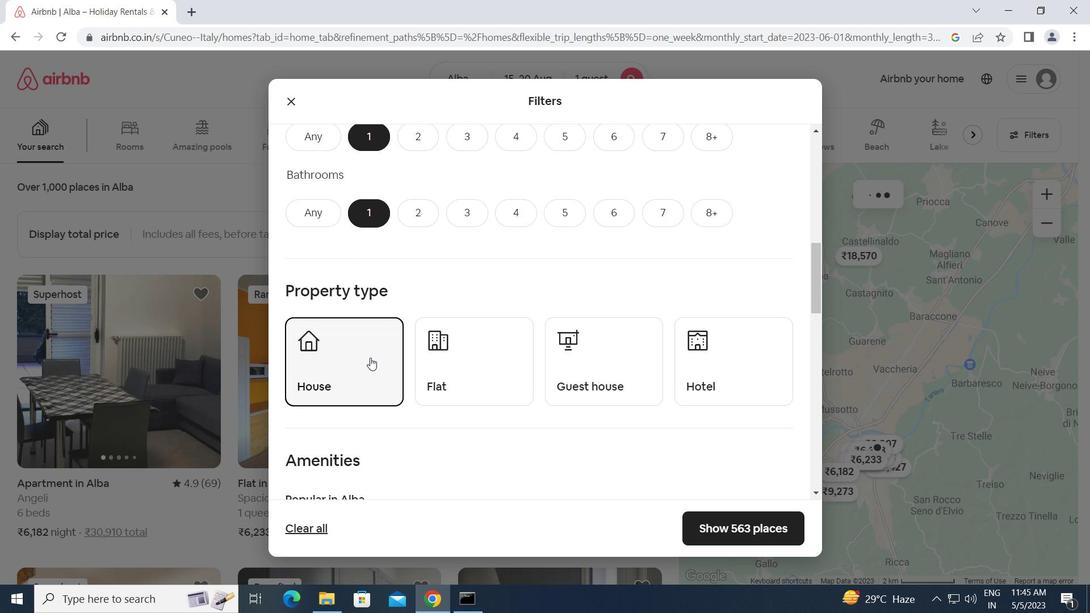 
Action: Mouse pressed left at (457, 369)
Screenshot: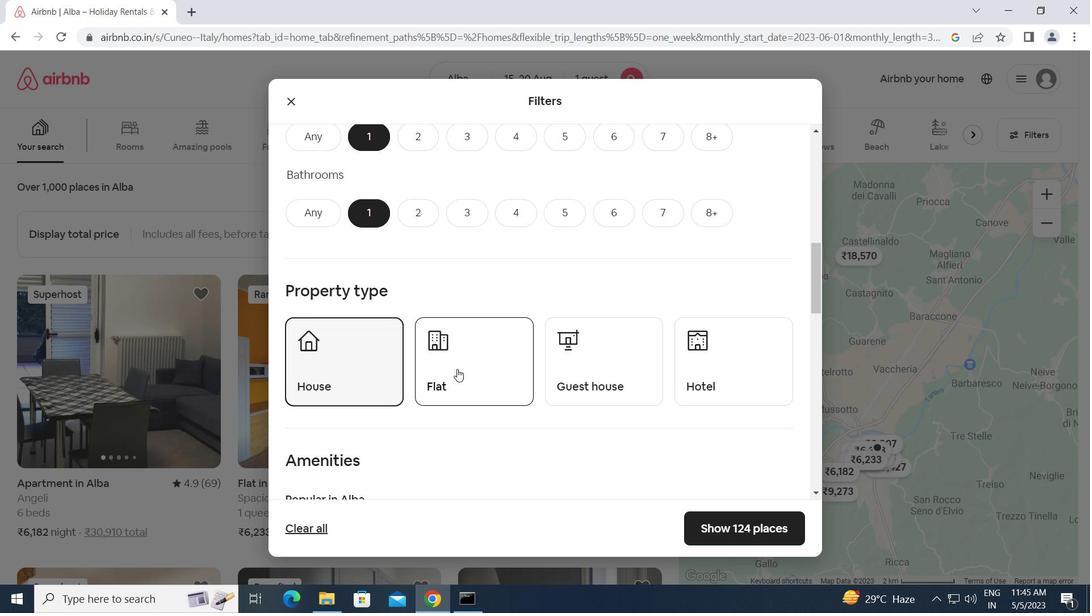 
Action: Mouse moved to (583, 367)
Screenshot: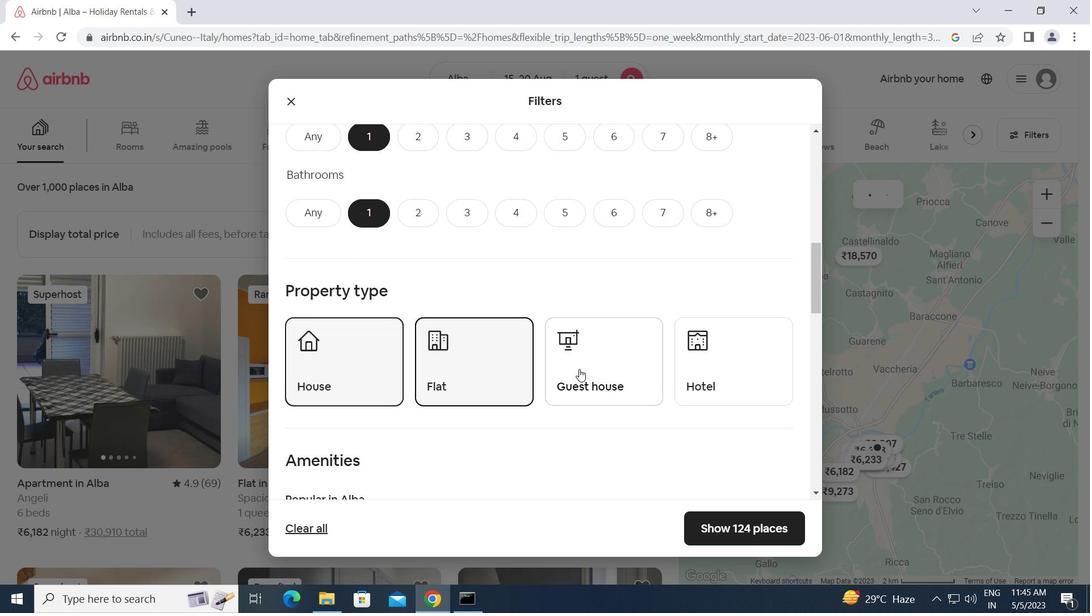 
Action: Mouse pressed left at (583, 367)
Screenshot: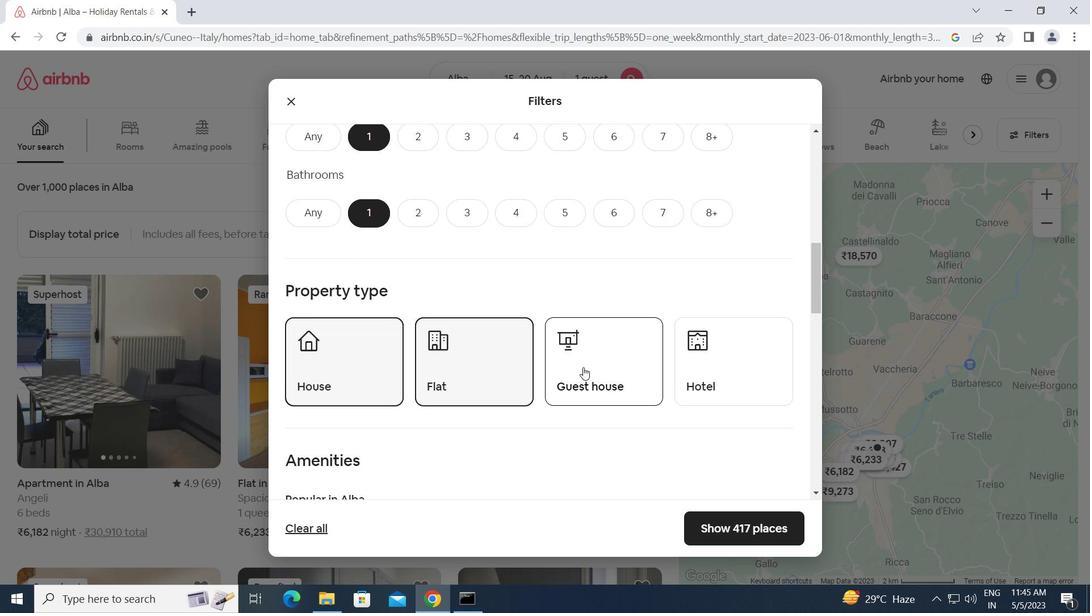 
Action: Mouse moved to (704, 364)
Screenshot: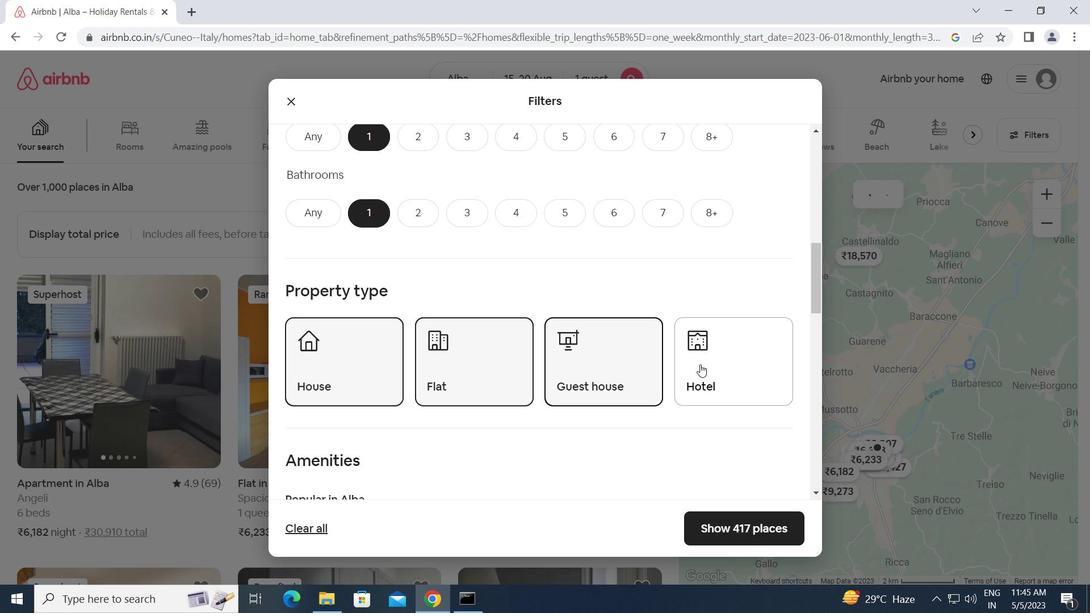 
Action: Mouse pressed left at (704, 364)
Screenshot: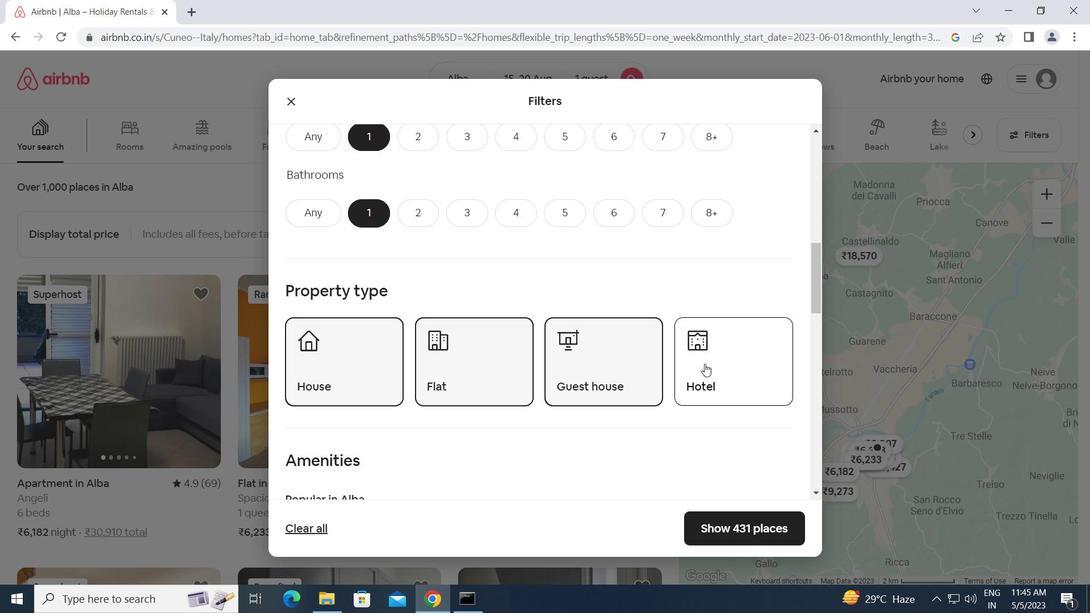 
Action: Mouse moved to (565, 374)
Screenshot: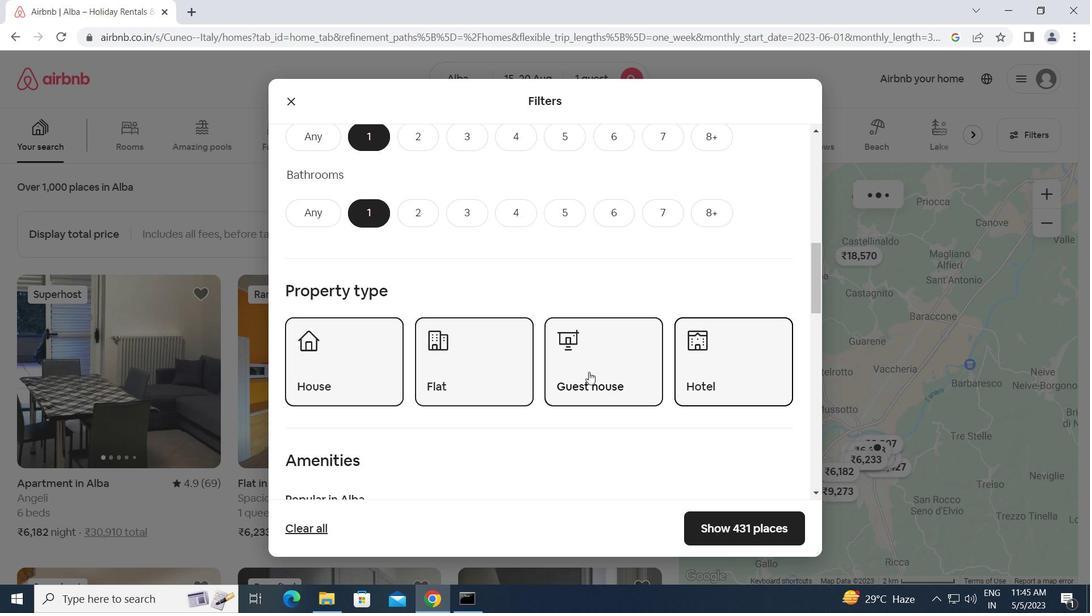 
Action: Mouse scrolled (565, 374) with delta (0, 0)
Screenshot: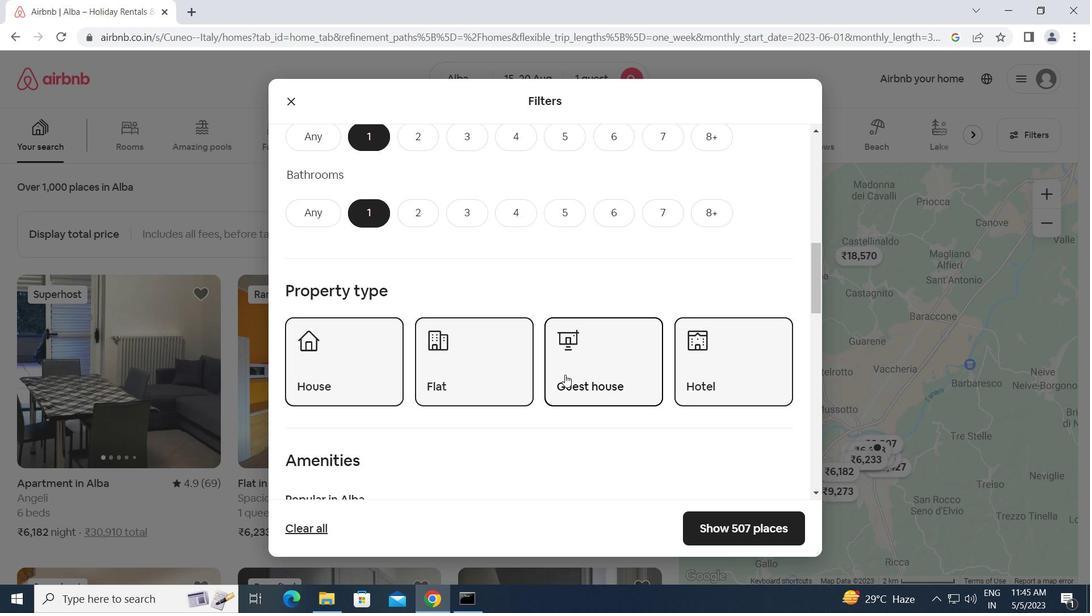 
Action: Mouse scrolled (565, 374) with delta (0, 0)
Screenshot: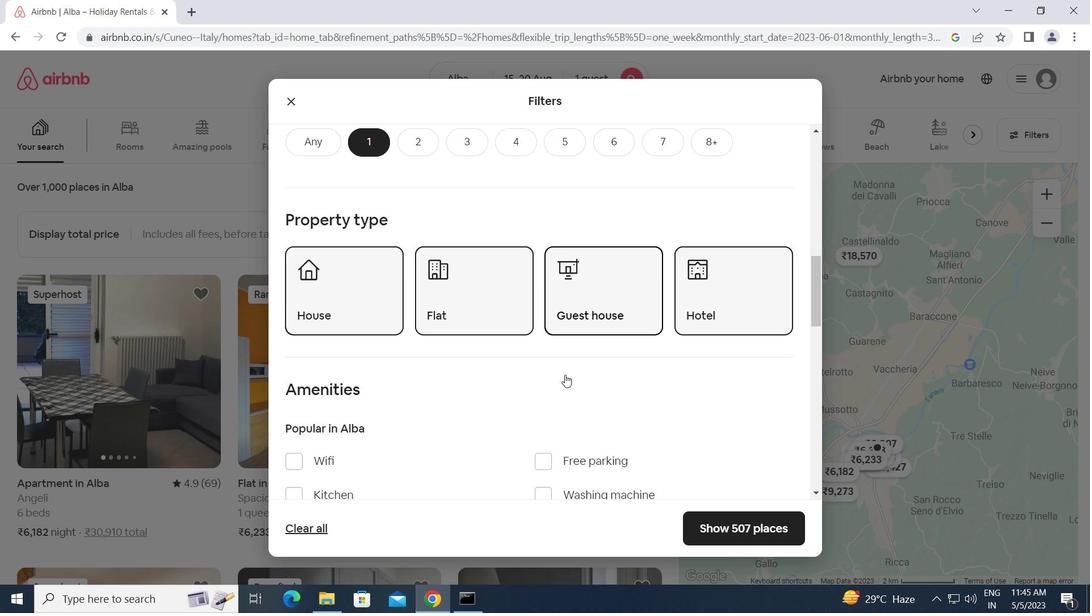 
Action: Mouse scrolled (565, 374) with delta (0, 0)
Screenshot: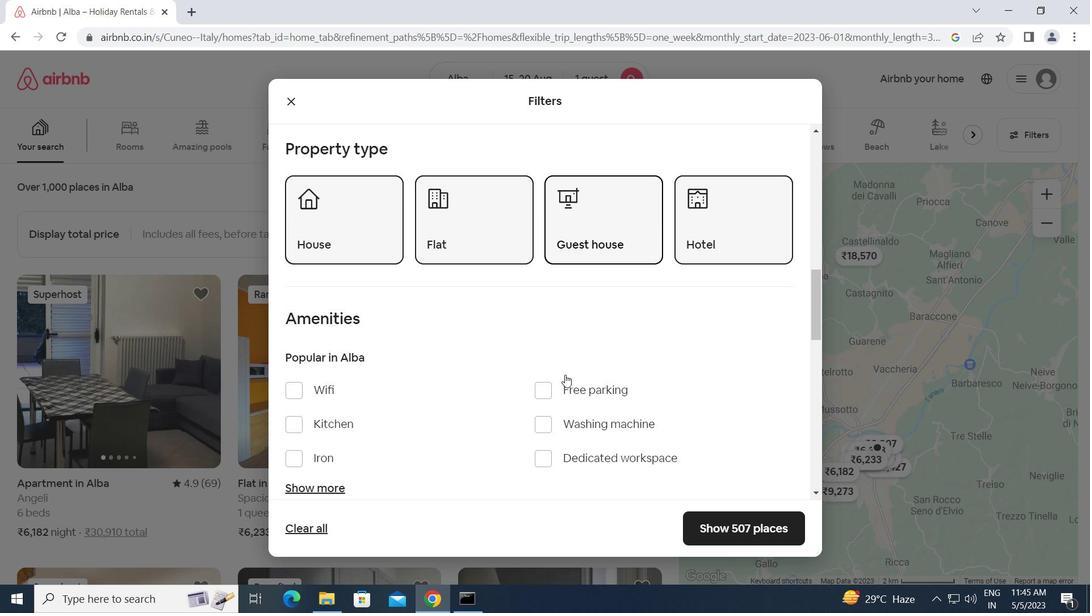 
Action: Mouse scrolled (565, 374) with delta (0, 0)
Screenshot: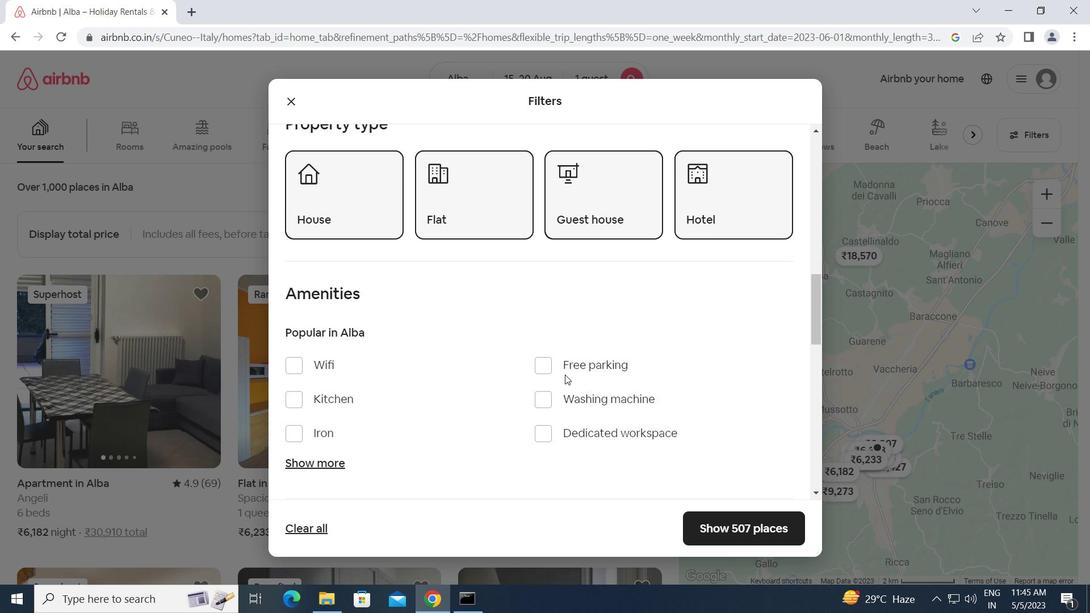 
Action: Mouse scrolled (565, 374) with delta (0, 0)
Screenshot: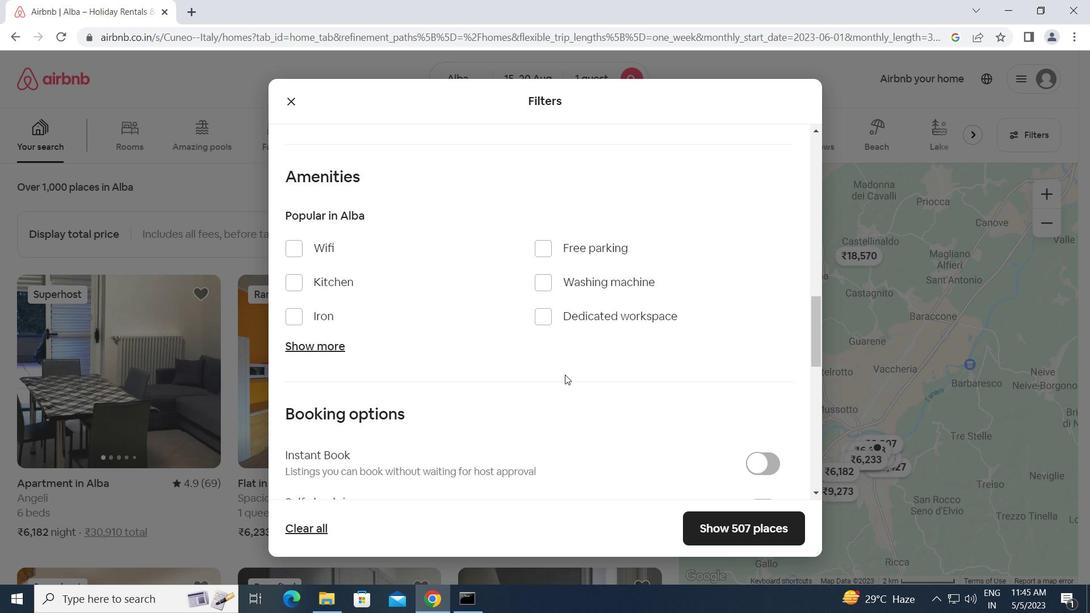 
Action: Mouse moved to (763, 439)
Screenshot: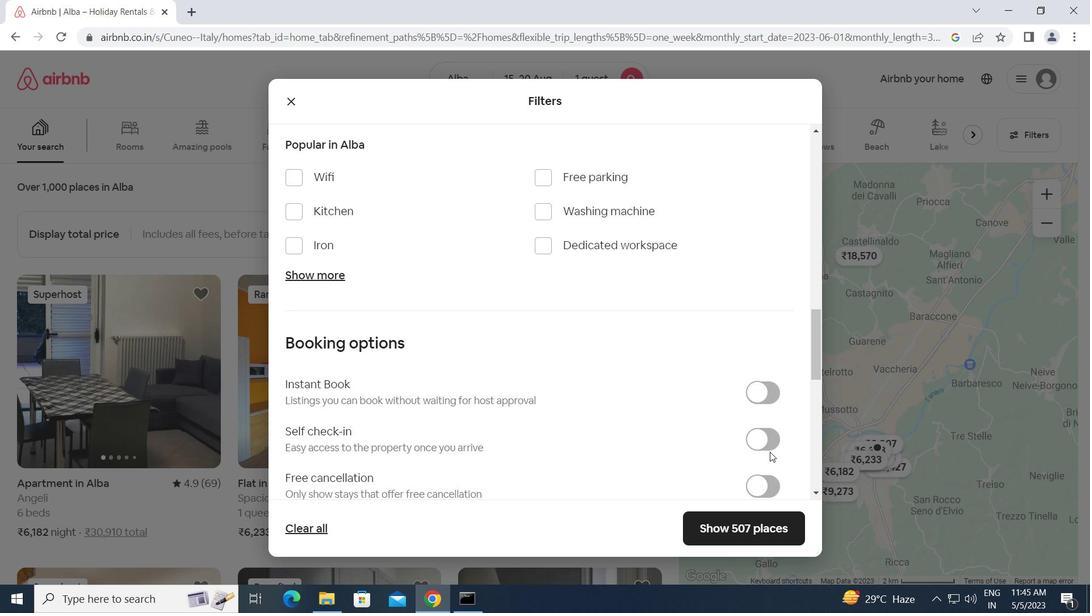 
Action: Mouse pressed left at (763, 439)
Screenshot: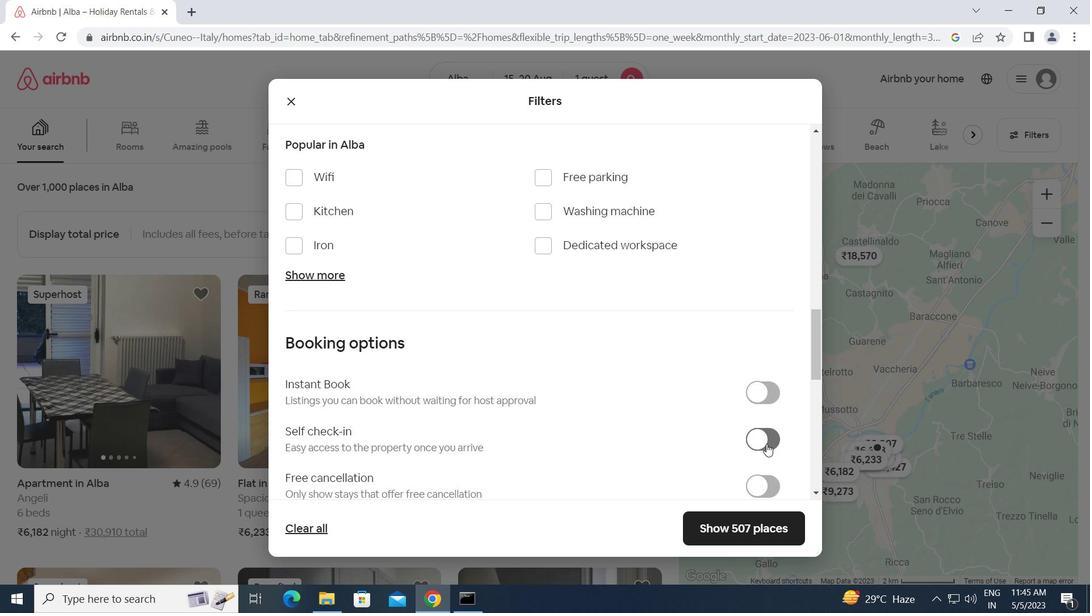 
Action: Mouse moved to (604, 463)
Screenshot: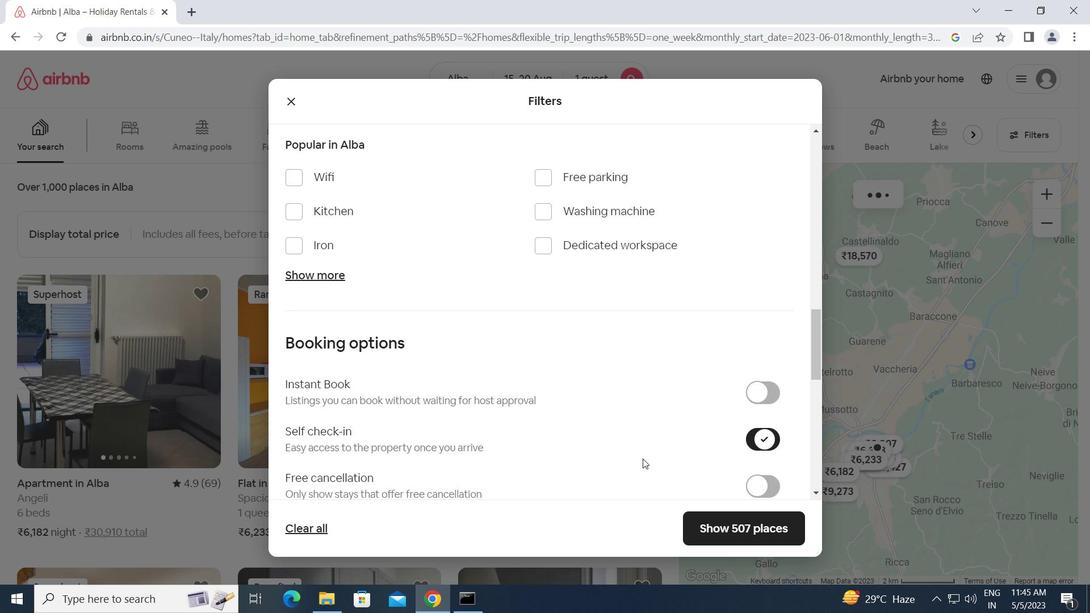 
Action: Mouse scrolled (604, 462) with delta (0, 0)
Screenshot: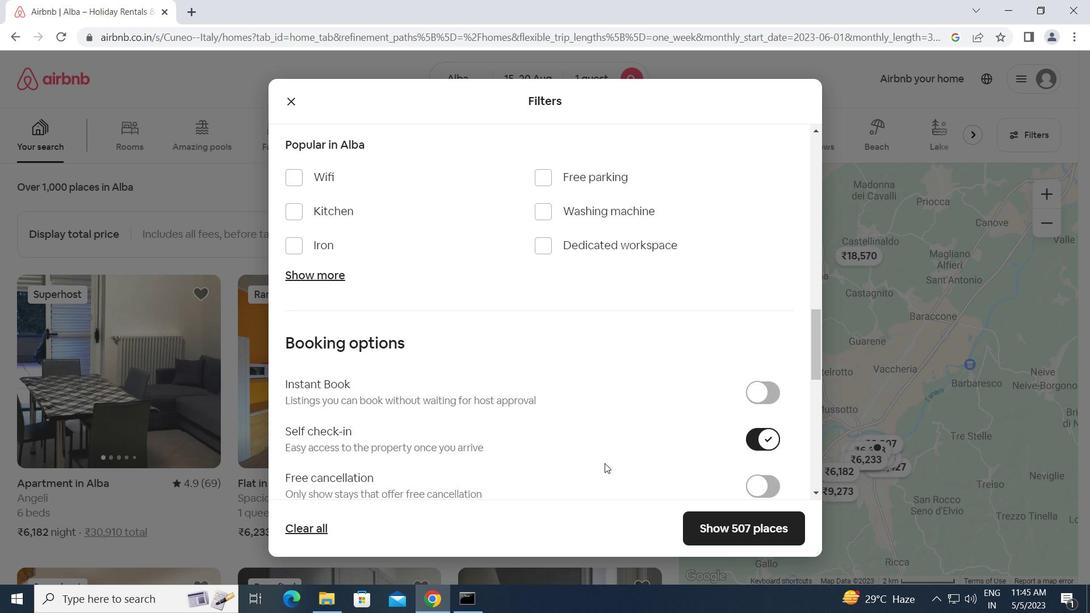 
Action: Mouse scrolled (604, 462) with delta (0, 0)
Screenshot: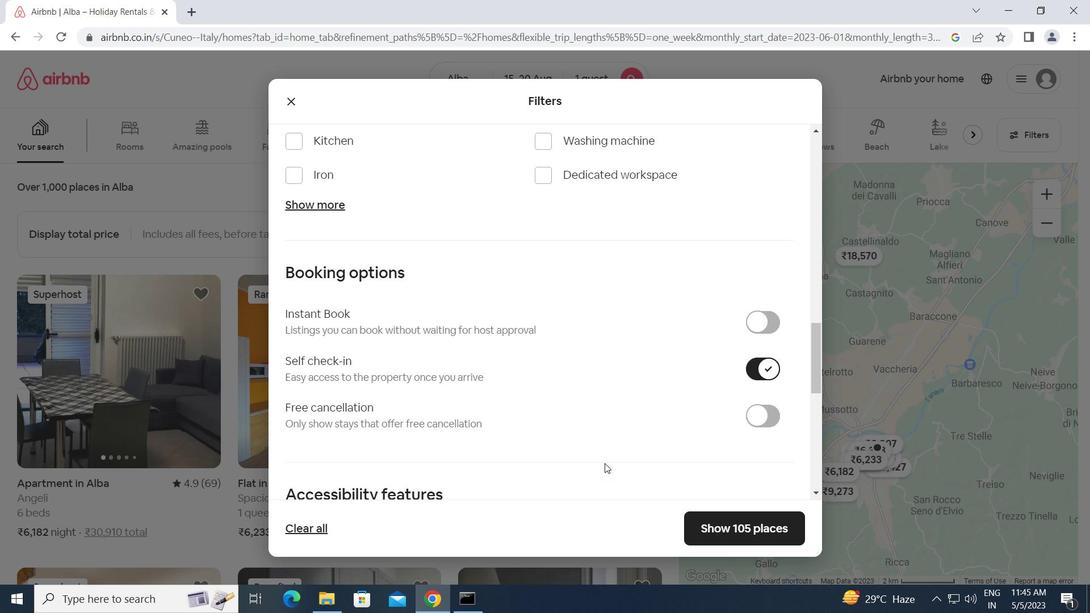 
Action: Mouse scrolled (604, 462) with delta (0, 0)
Screenshot: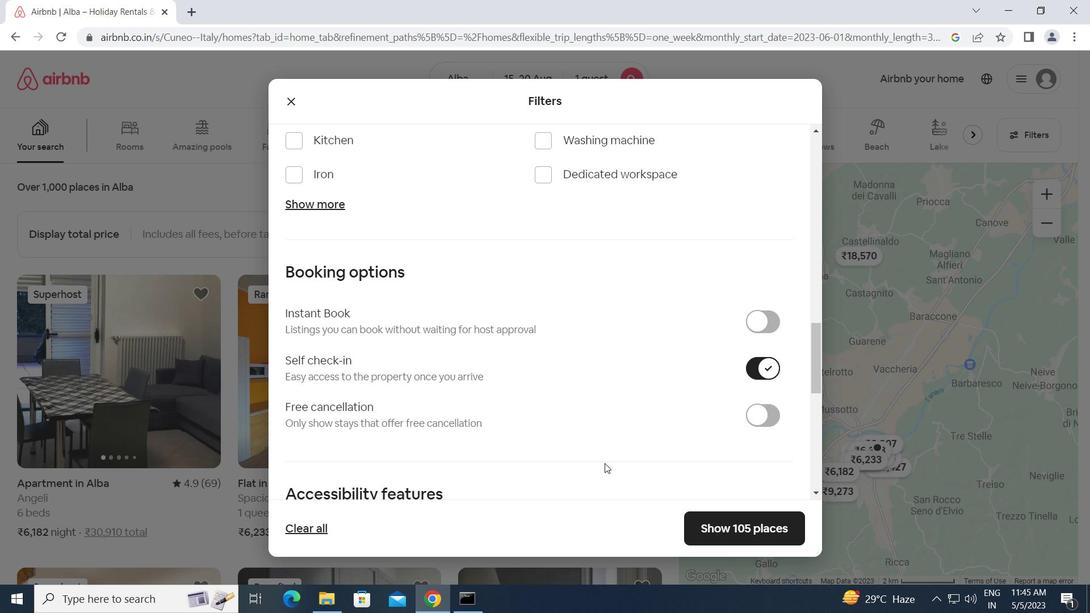 
Action: Mouse scrolled (604, 462) with delta (0, 0)
Screenshot: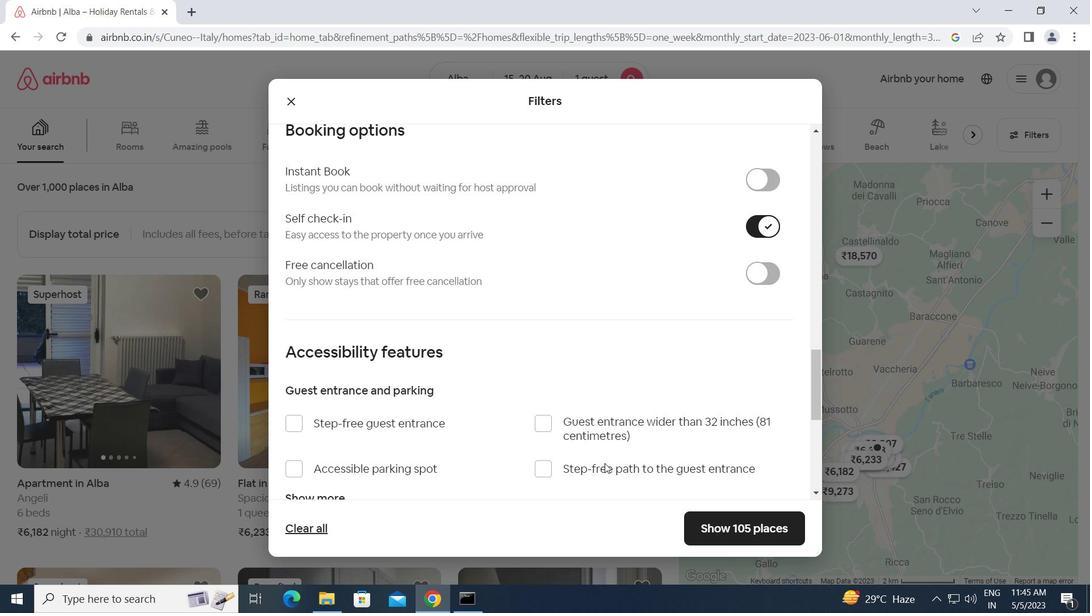 
Action: Mouse scrolled (604, 462) with delta (0, 0)
Screenshot: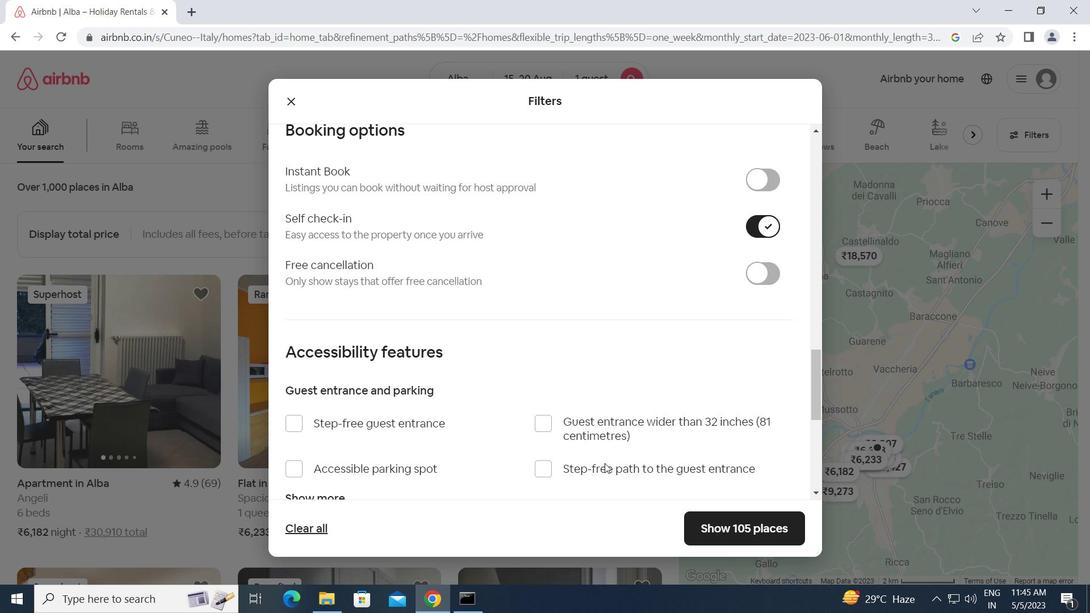 
Action: Mouse scrolled (604, 462) with delta (0, 0)
Screenshot: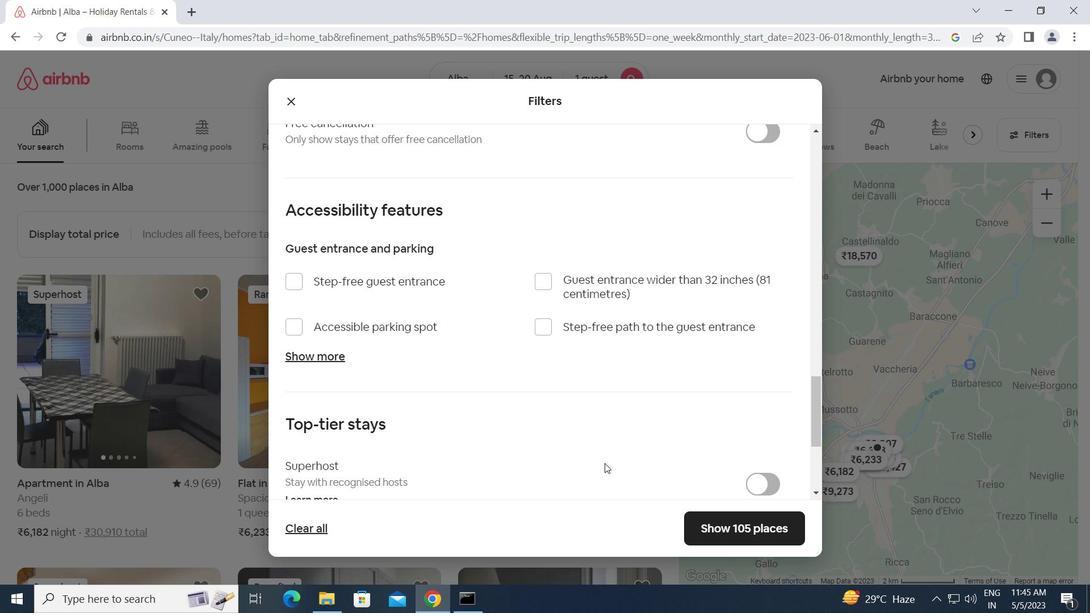 
Action: Mouse scrolled (604, 462) with delta (0, 0)
Screenshot: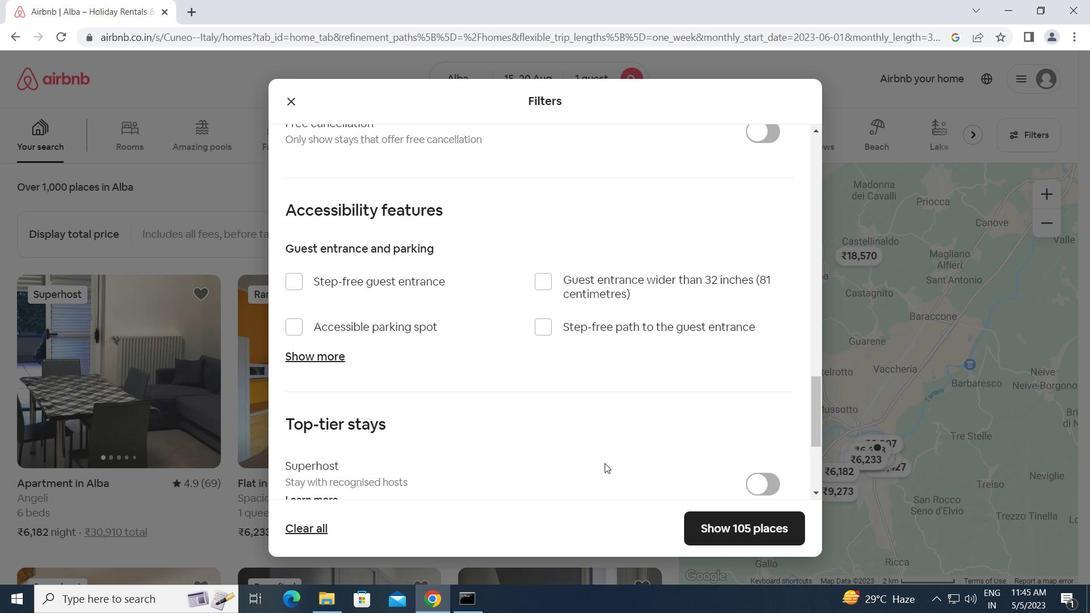 
Action: Mouse scrolled (604, 462) with delta (0, 0)
Screenshot: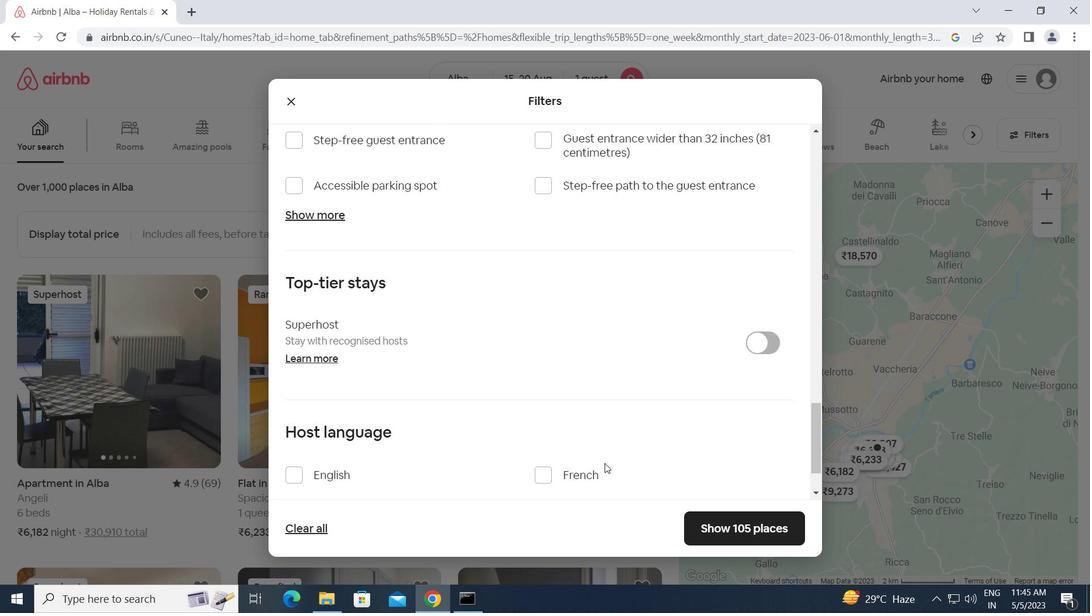
Action: Mouse scrolled (604, 462) with delta (0, 0)
Screenshot: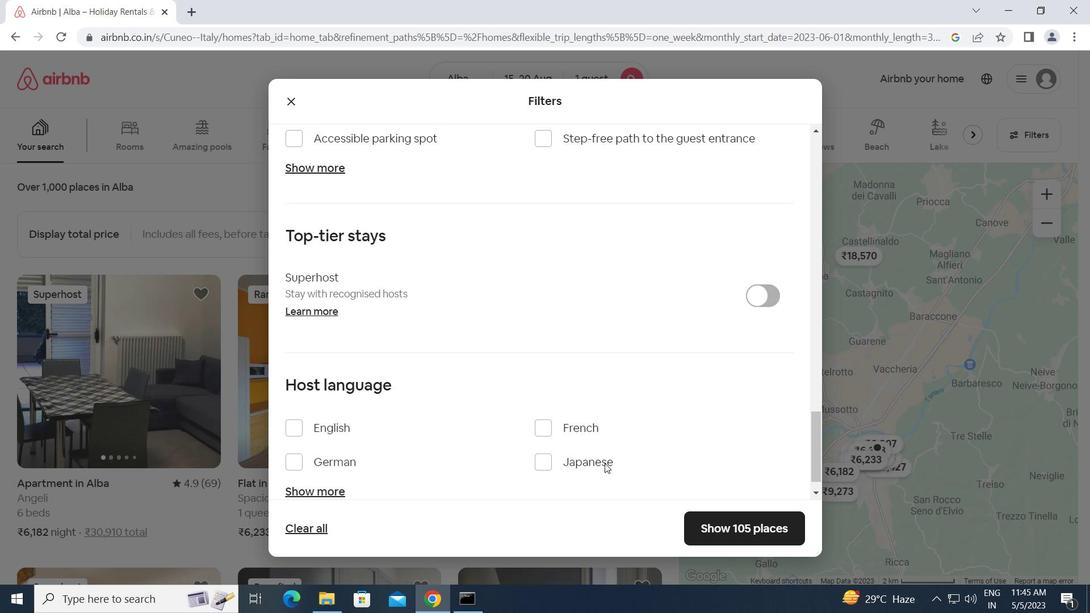 
Action: Mouse moved to (294, 399)
Screenshot: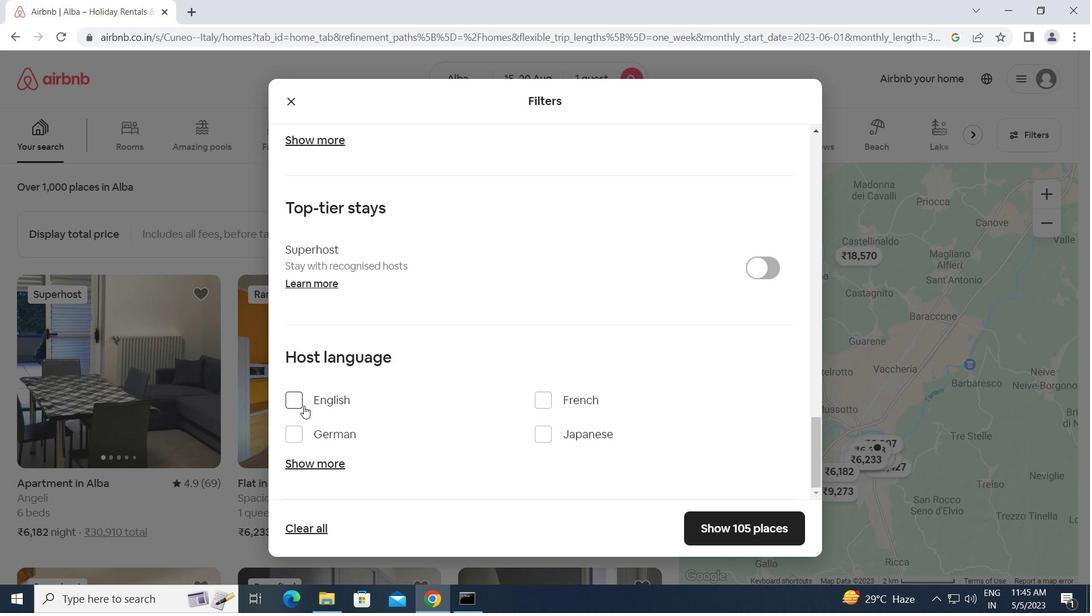 
Action: Mouse pressed left at (294, 399)
Screenshot: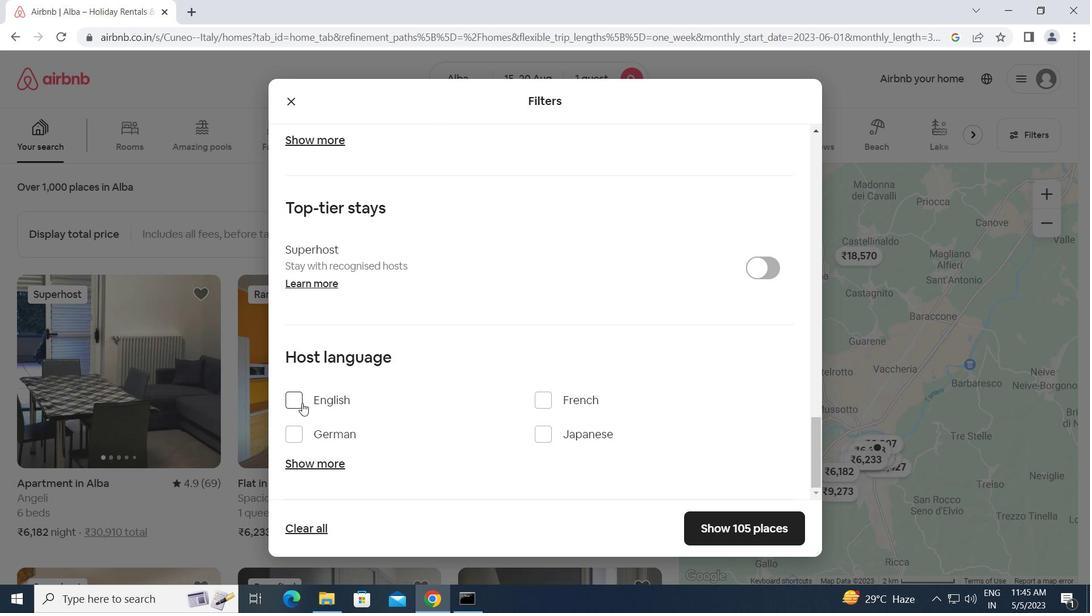 
Action: Mouse moved to (750, 528)
Screenshot: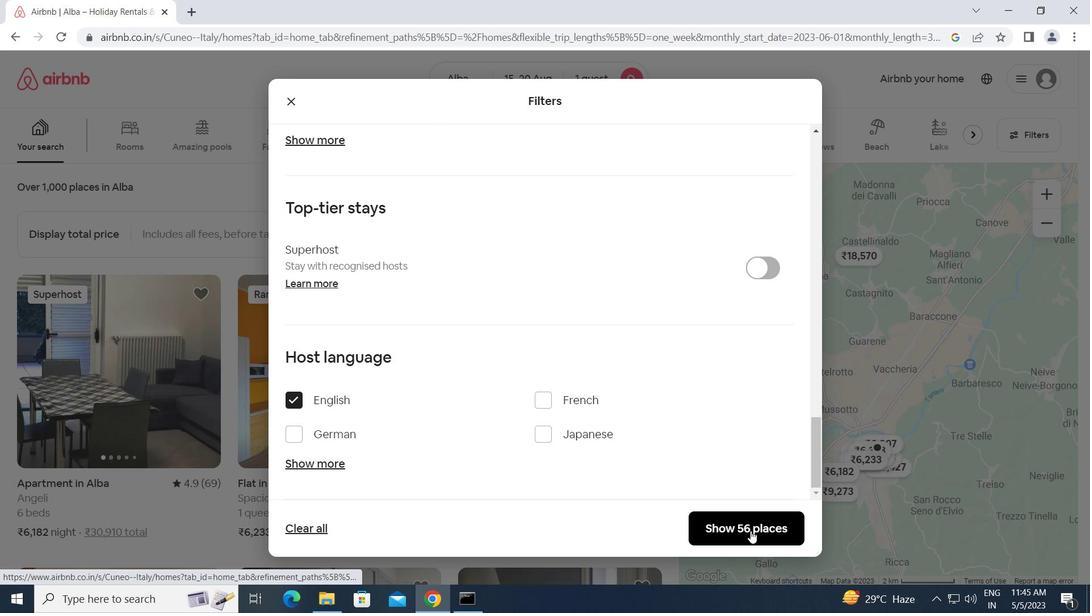 
Action: Mouse pressed left at (750, 528)
Screenshot: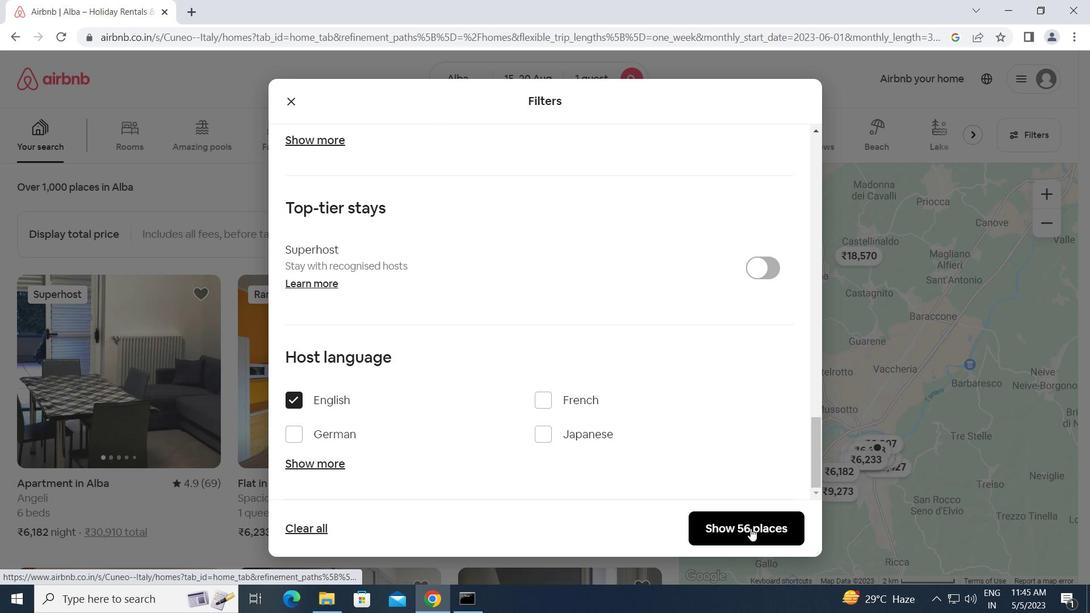 
